 Task: Search one way flight ticket for 5 adults, 1 child, 2 infants in seat and 1 infant on lap in business from Bemidji: Bemidji Regional Airport to Indianapolis: Indianapolis International Airport on 8-5-2023. Choice of flights is United. Number of bags: 1 carry on bag. Price is upto 50000. Outbound departure time preference is 10:00.
Action: Mouse moved to (334, 283)
Screenshot: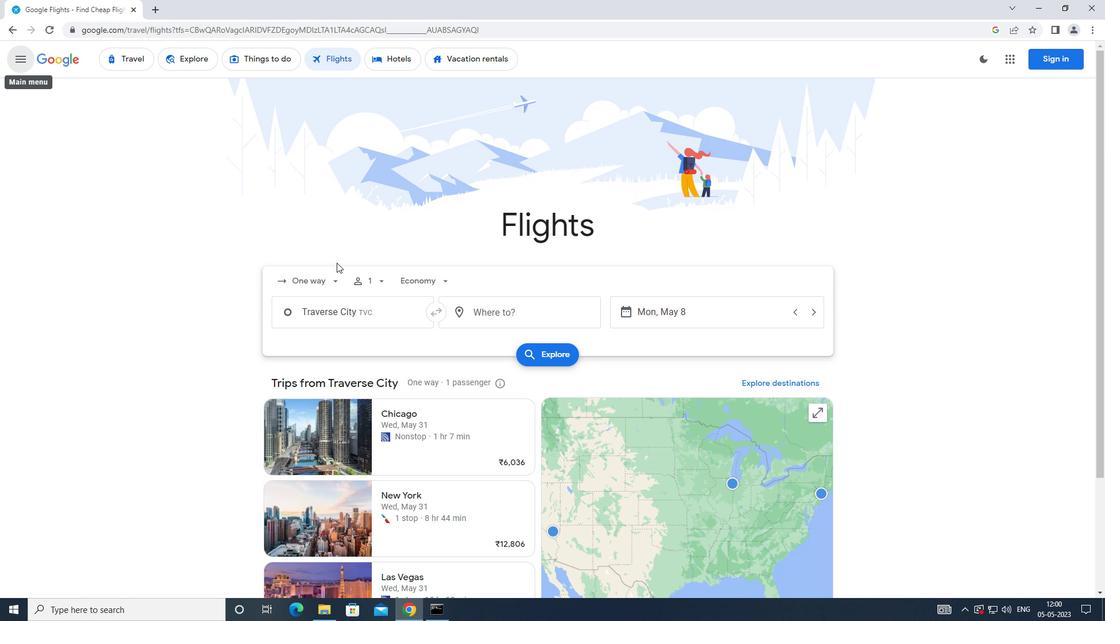 
Action: Mouse pressed left at (334, 283)
Screenshot: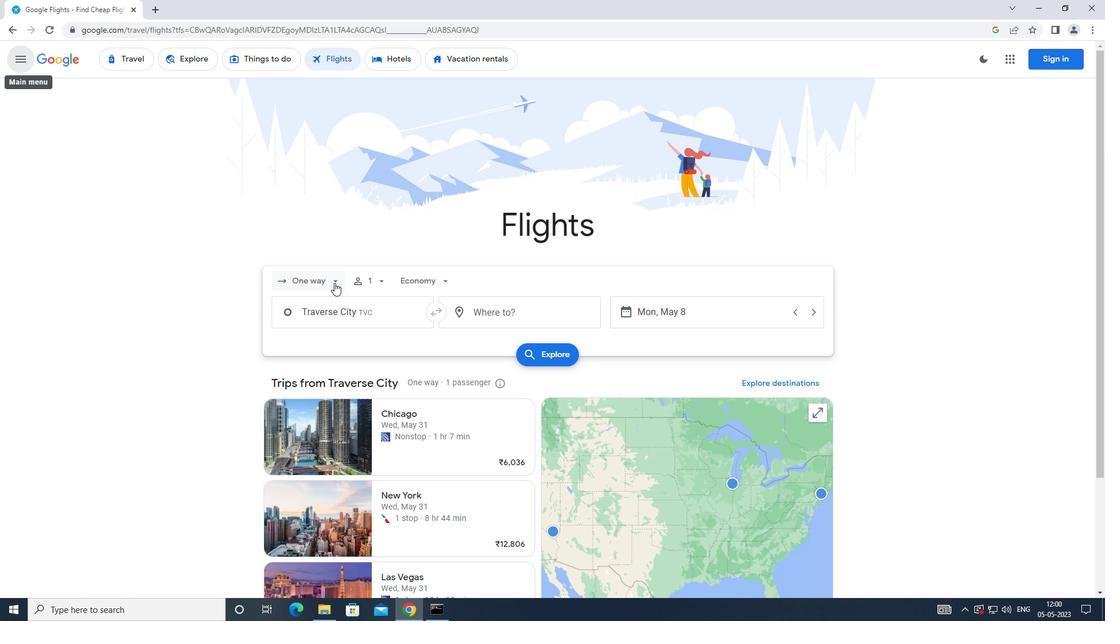 
Action: Mouse moved to (333, 334)
Screenshot: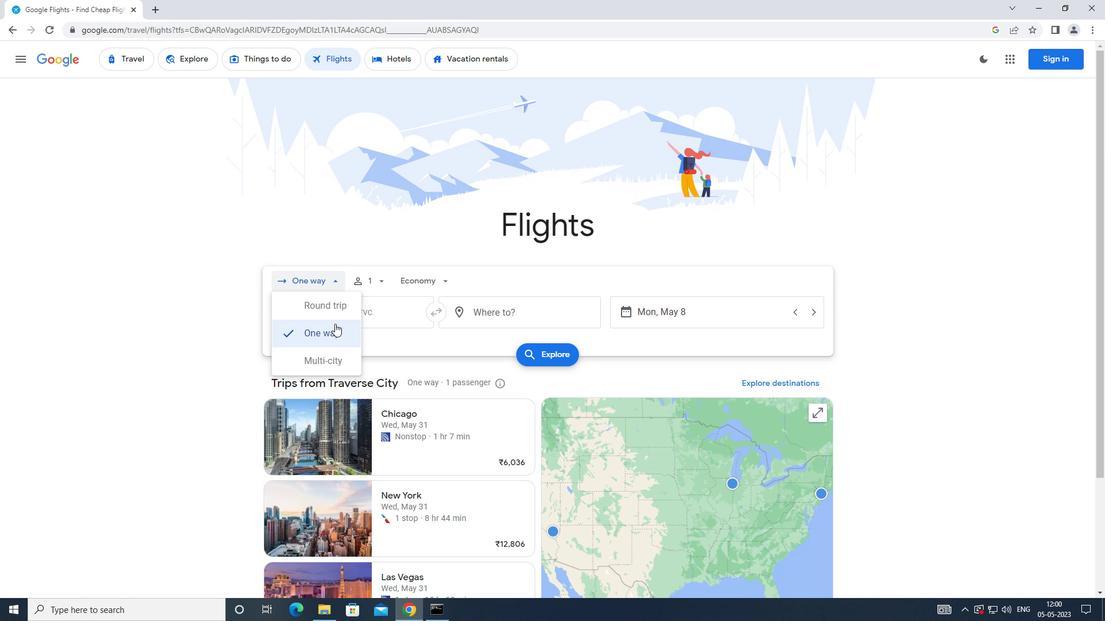 
Action: Mouse pressed left at (333, 334)
Screenshot: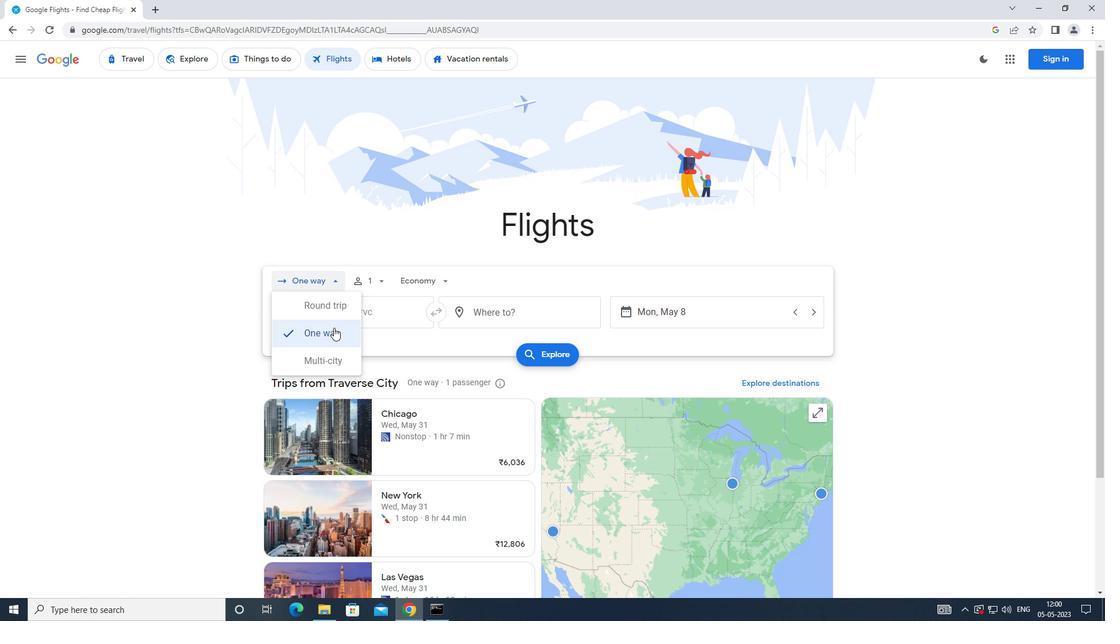 
Action: Mouse moved to (385, 282)
Screenshot: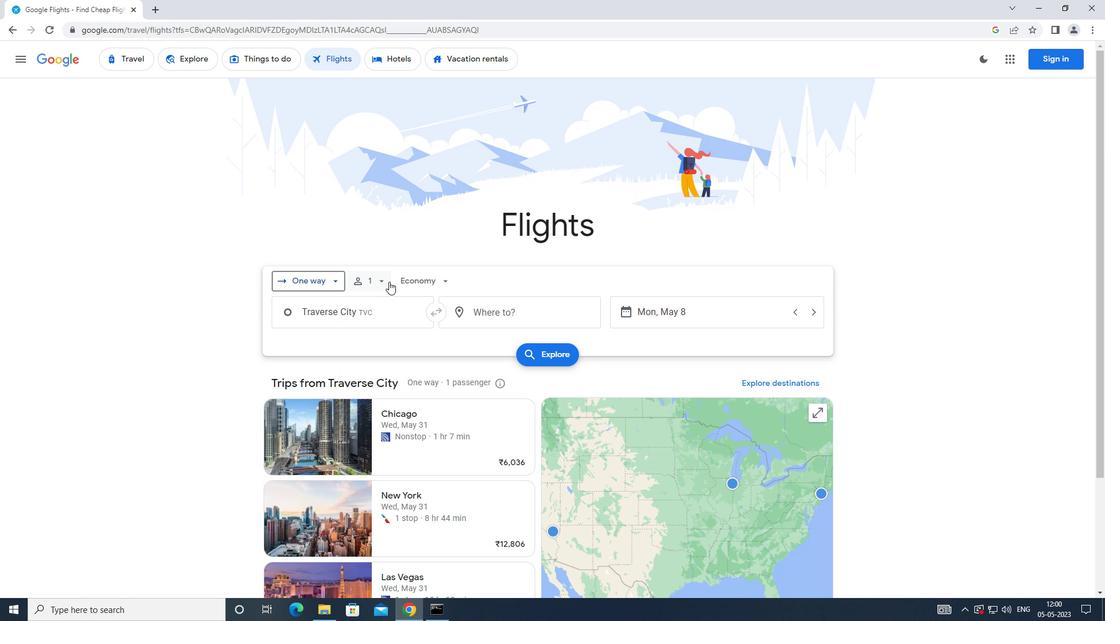 
Action: Mouse pressed left at (385, 282)
Screenshot: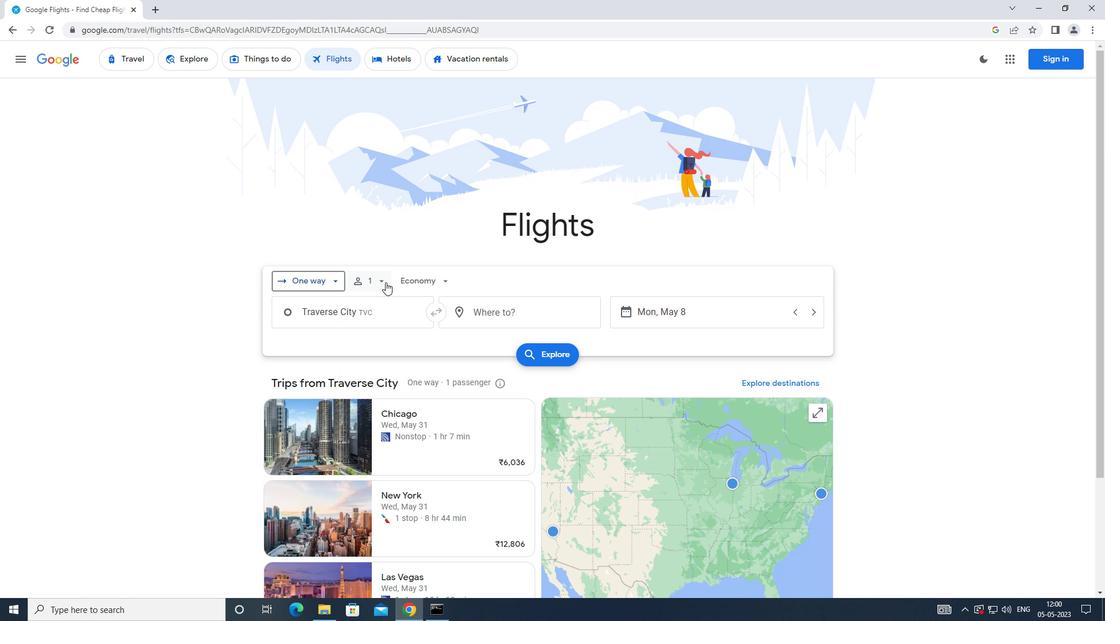 
Action: Mouse moved to (471, 308)
Screenshot: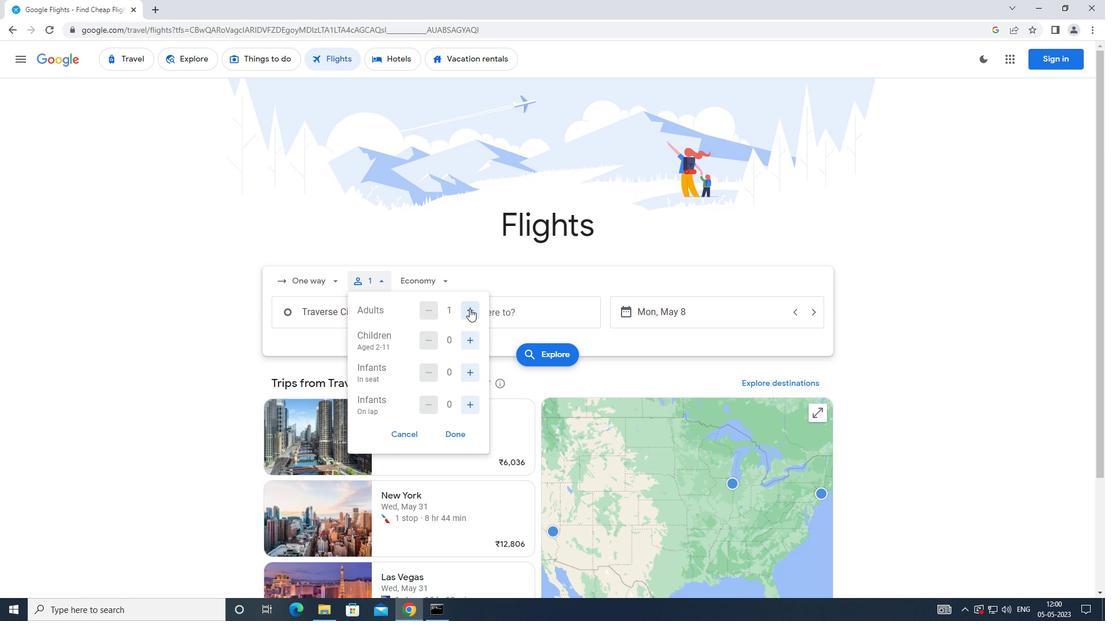 
Action: Mouse pressed left at (471, 308)
Screenshot: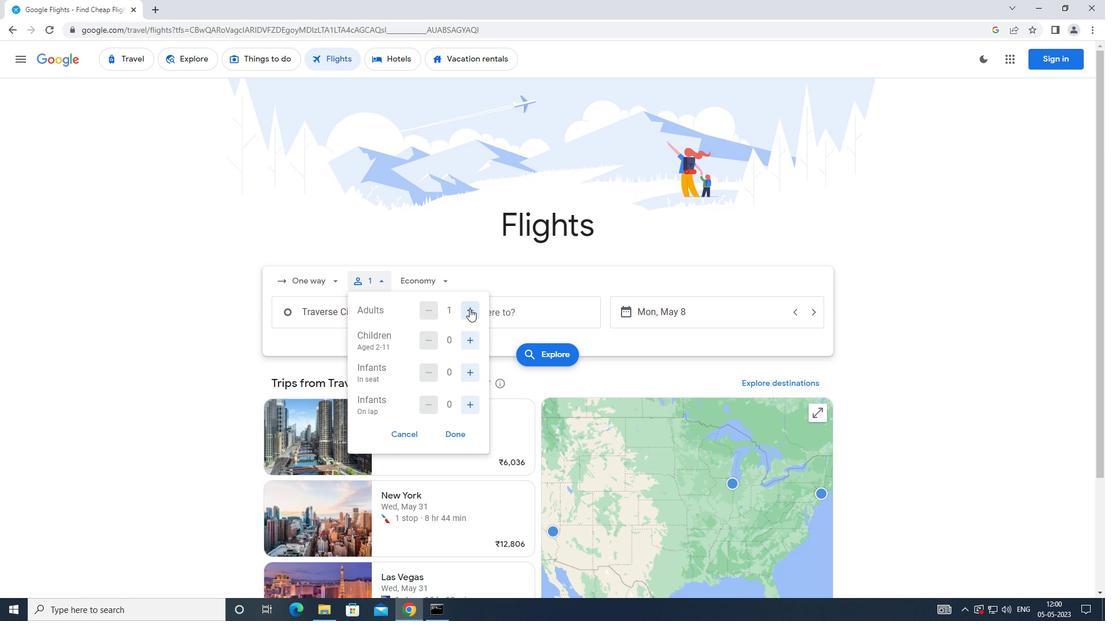 
Action: Mouse pressed left at (471, 308)
Screenshot: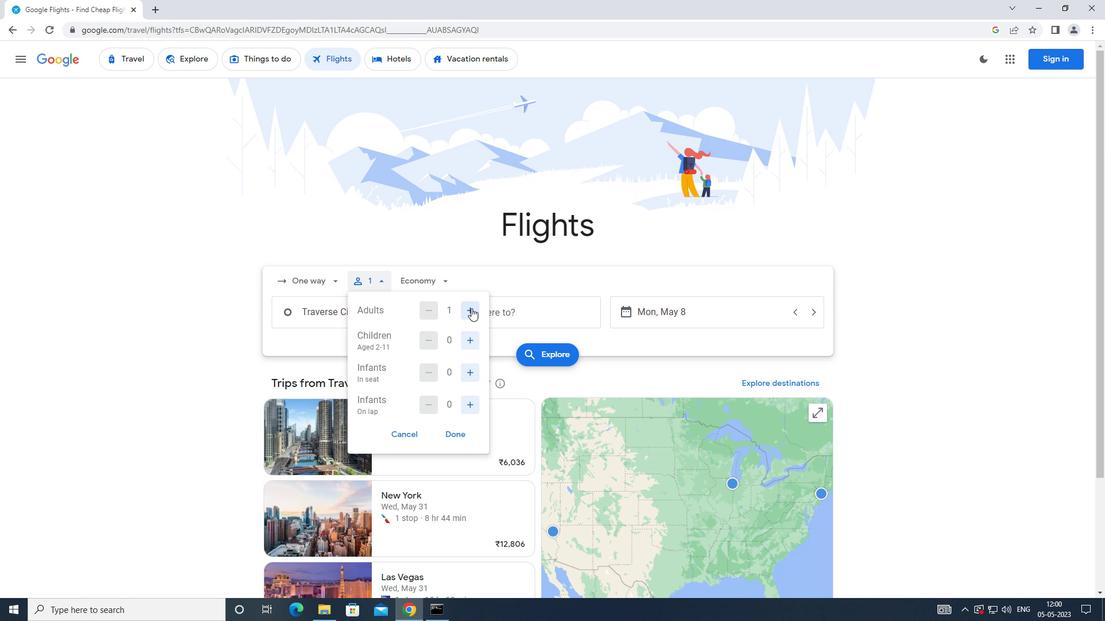 
Action: Mouse pressed left at (471, 308)
Screenshot: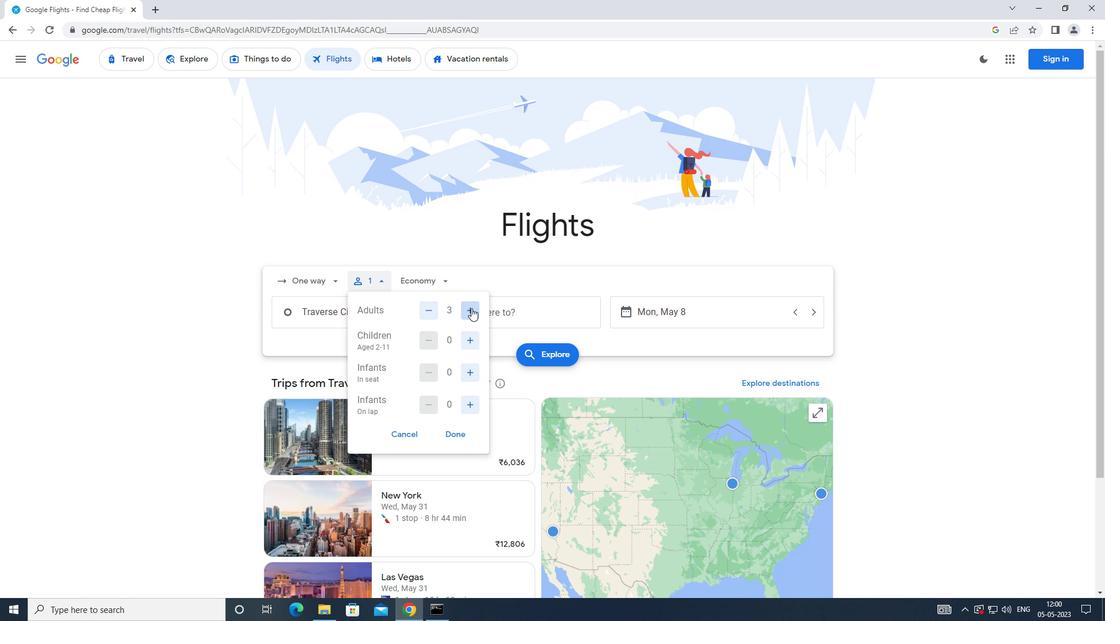 
Action: Mouse pressed left at (471, 308)
Screenshot: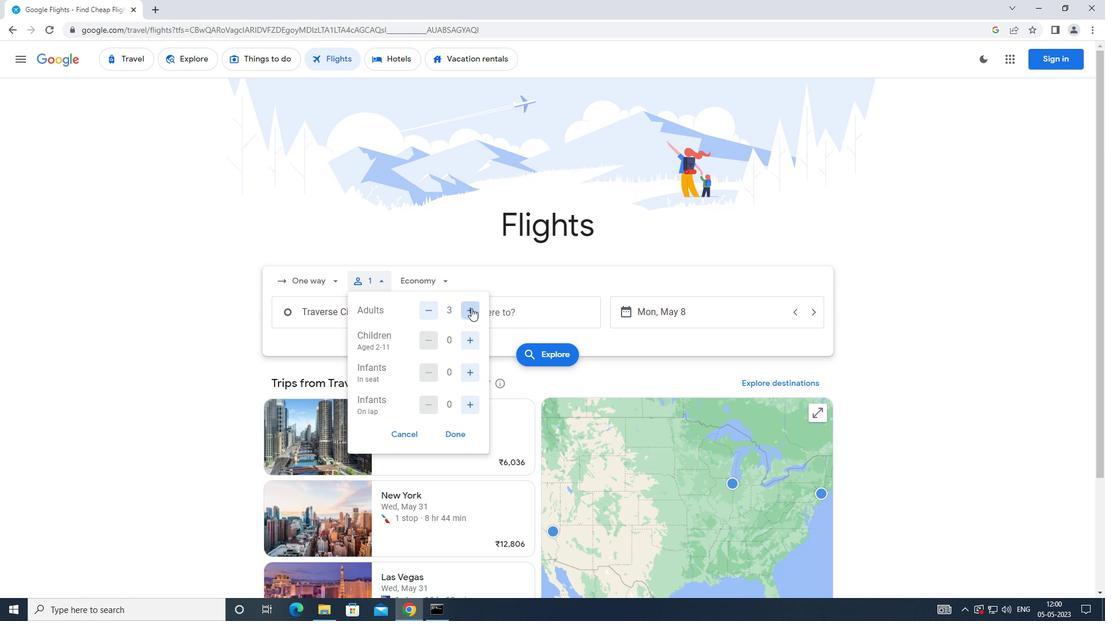 
Action: Mouse moved to (471, 341)
Screenshot: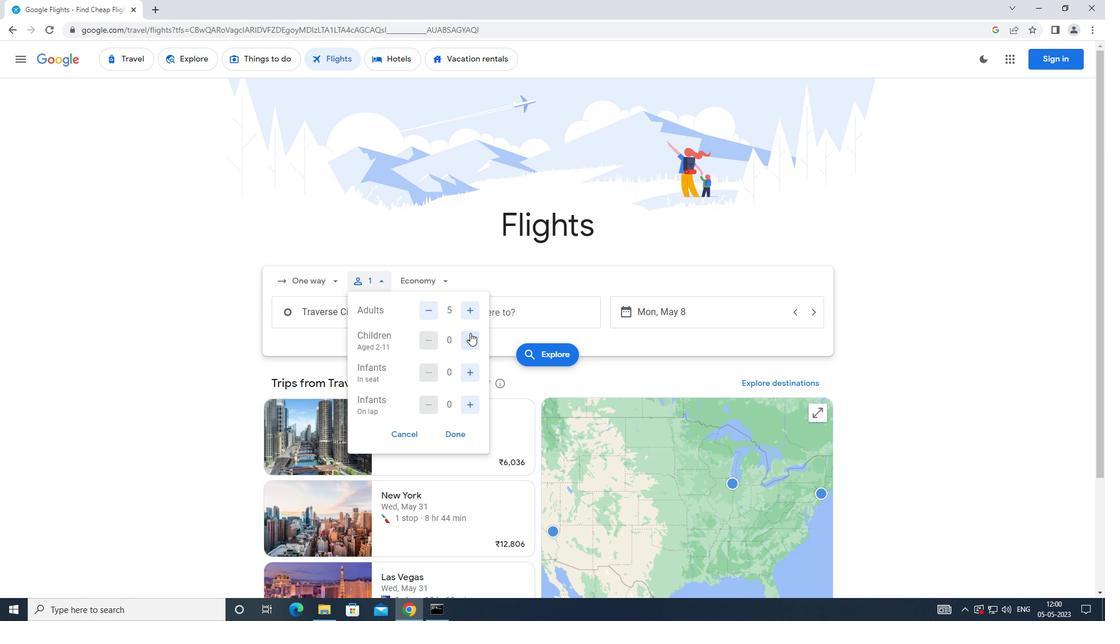 
Action: Mouse pressed left at (471, 341)
Screenshot: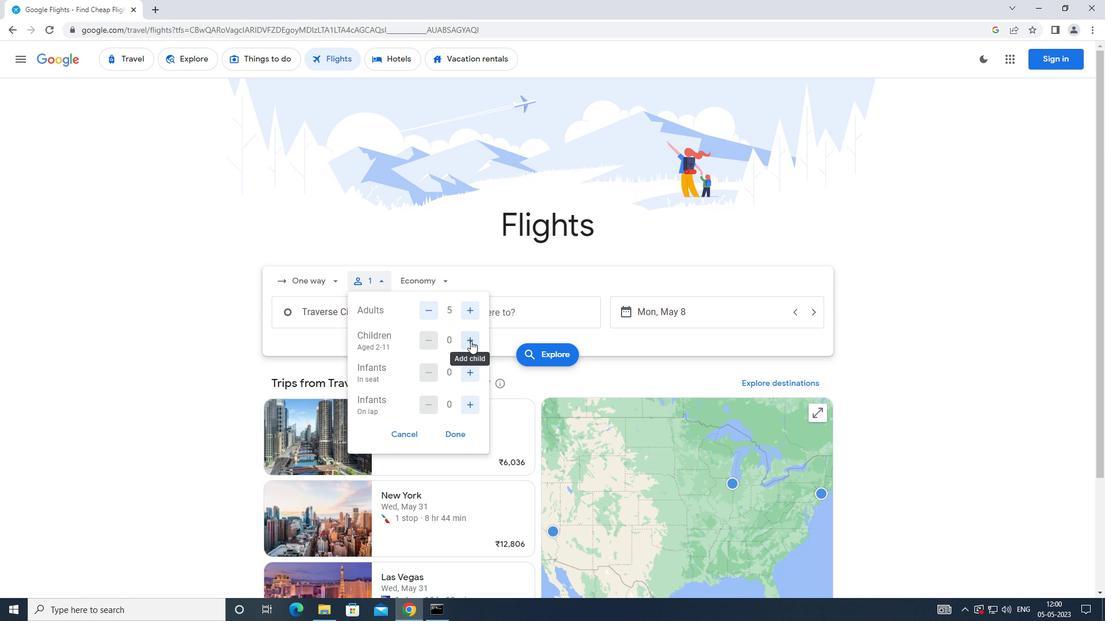 
Action: Mouse moved to (476, 369)
Screenshot: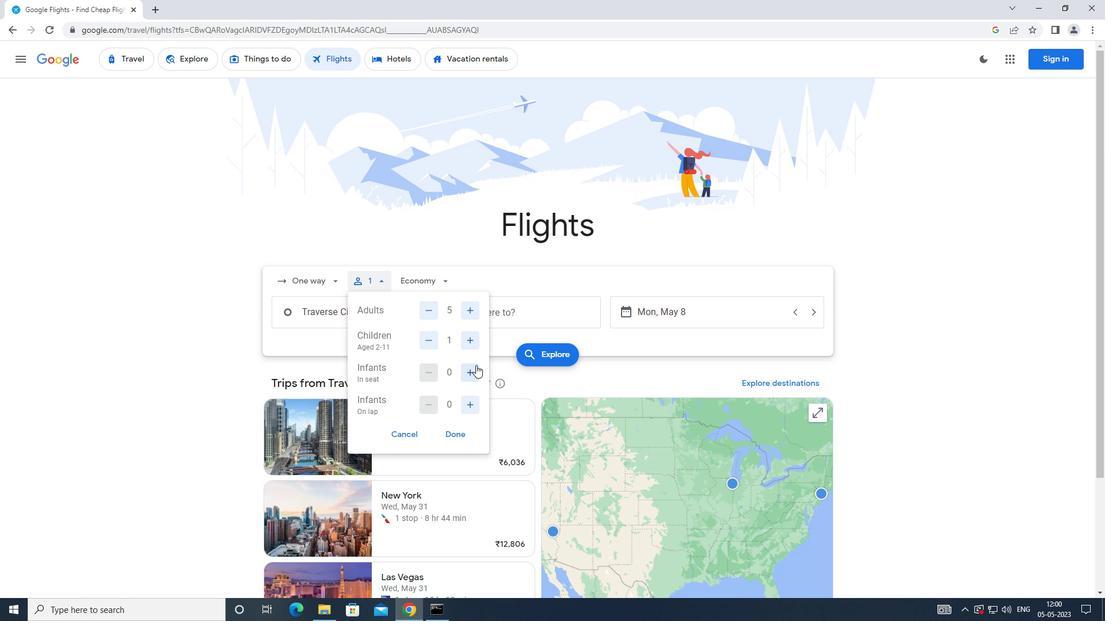 
Action: Mouse pressed left at (476, 369)
Screenshot: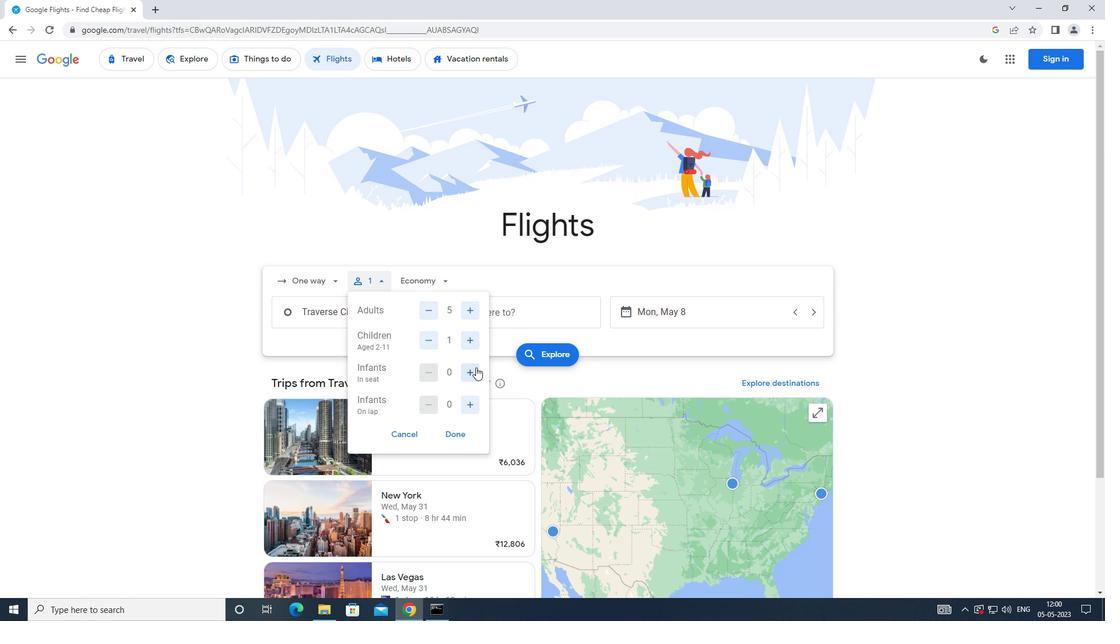 
Action: Mouse pressed left at (476, 369)
Screenshot: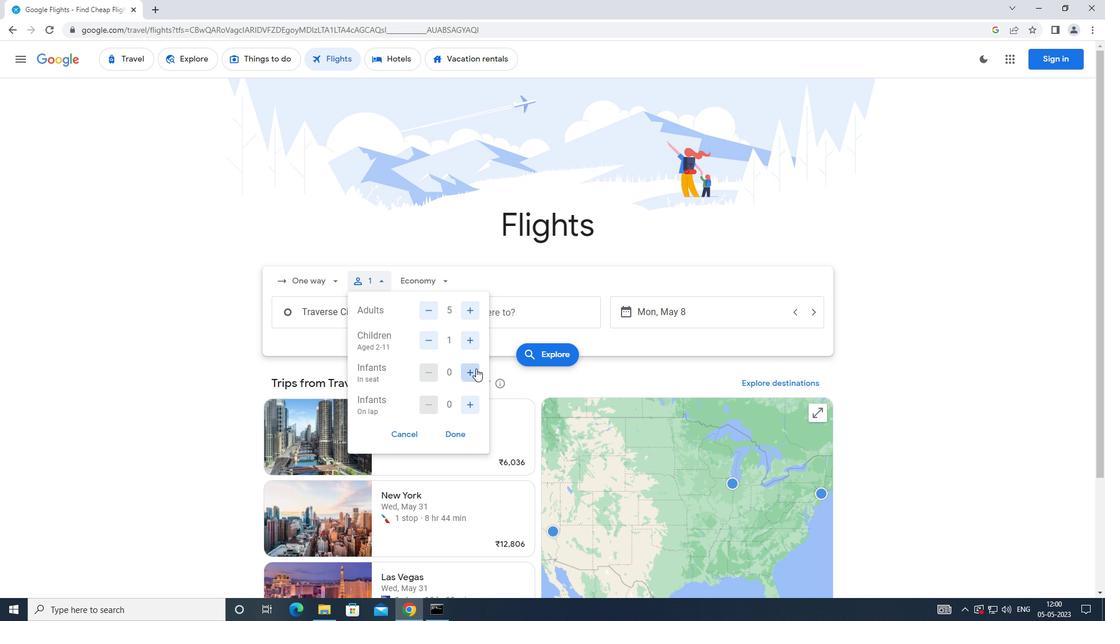 
Action: Mouse moved to (468, 406)
Screenshot: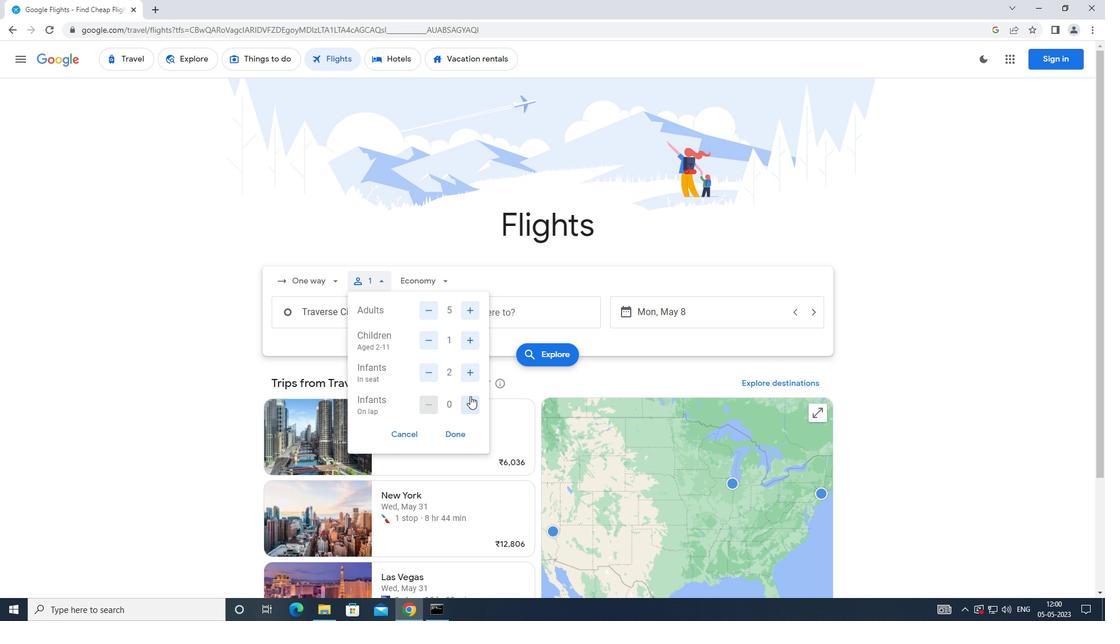 
Action: Mouse pressed left at (468, 406)
Screenshot: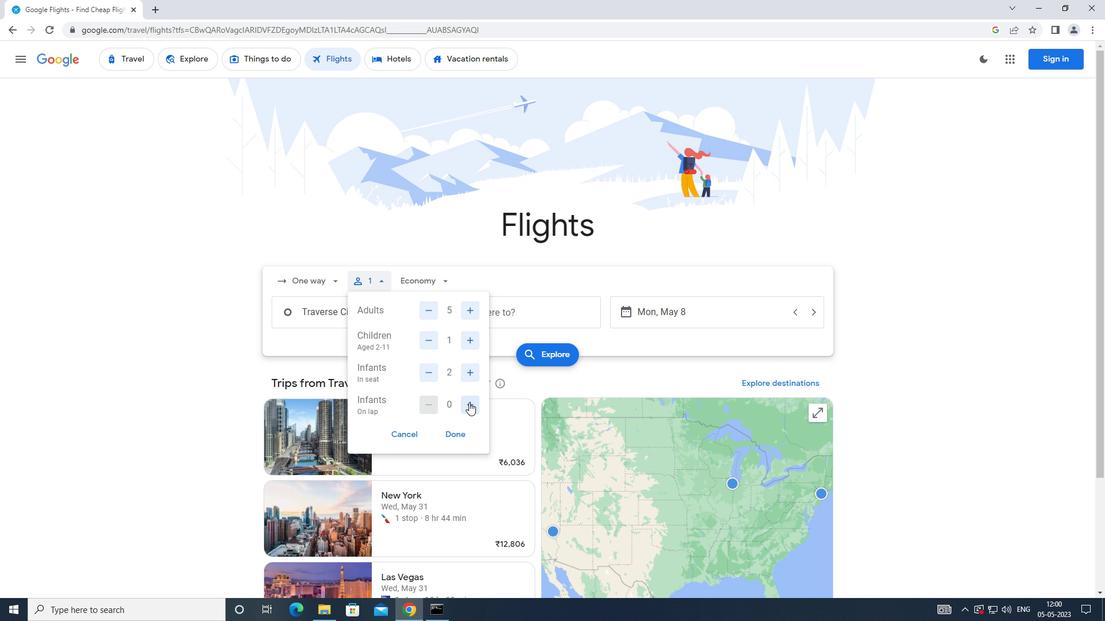 
Action: Mouse moved to (465, 432)
Screenshot: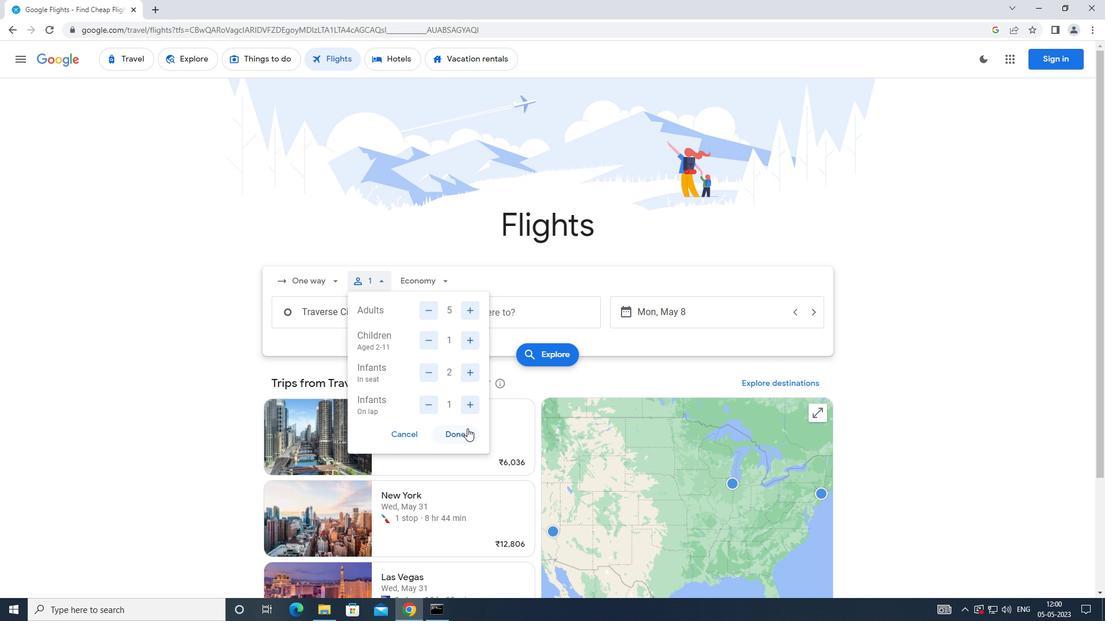 
Action: Mouse pressed left at (465, 432)
Screenshot: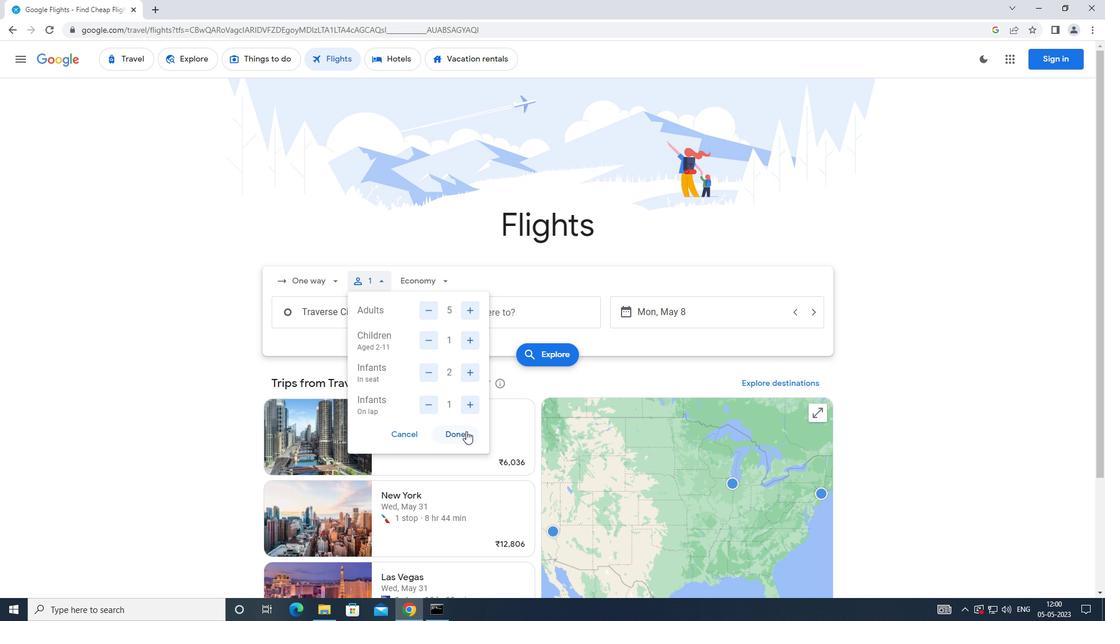 
Action: Mouse moved to (438, 281)
Screenshot: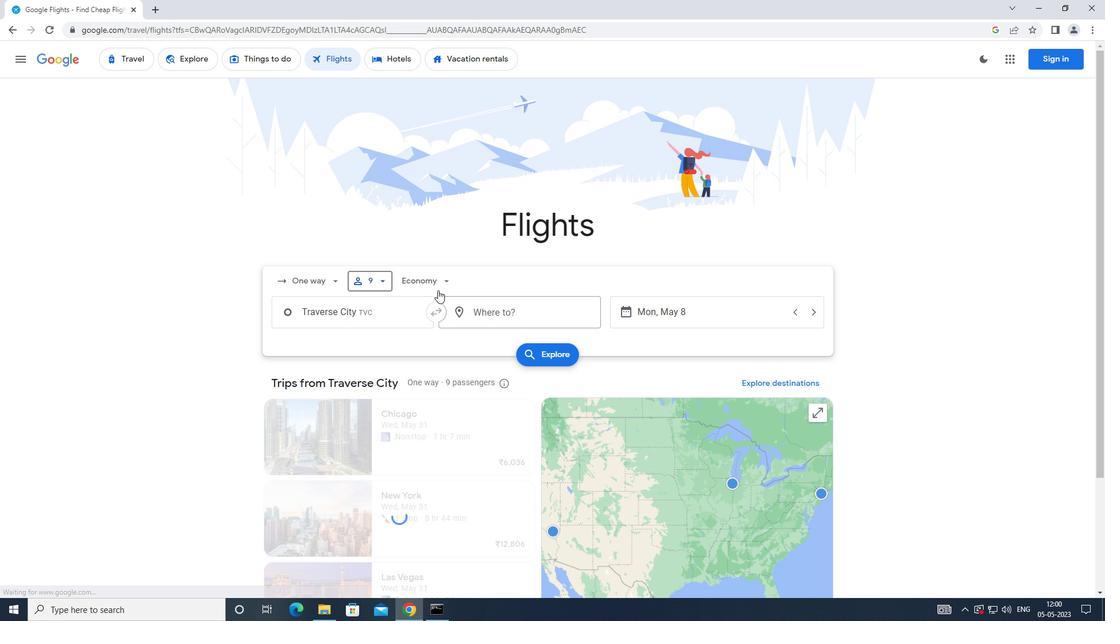
Action: Mouse pressed left at (438, 281)
Screenshot: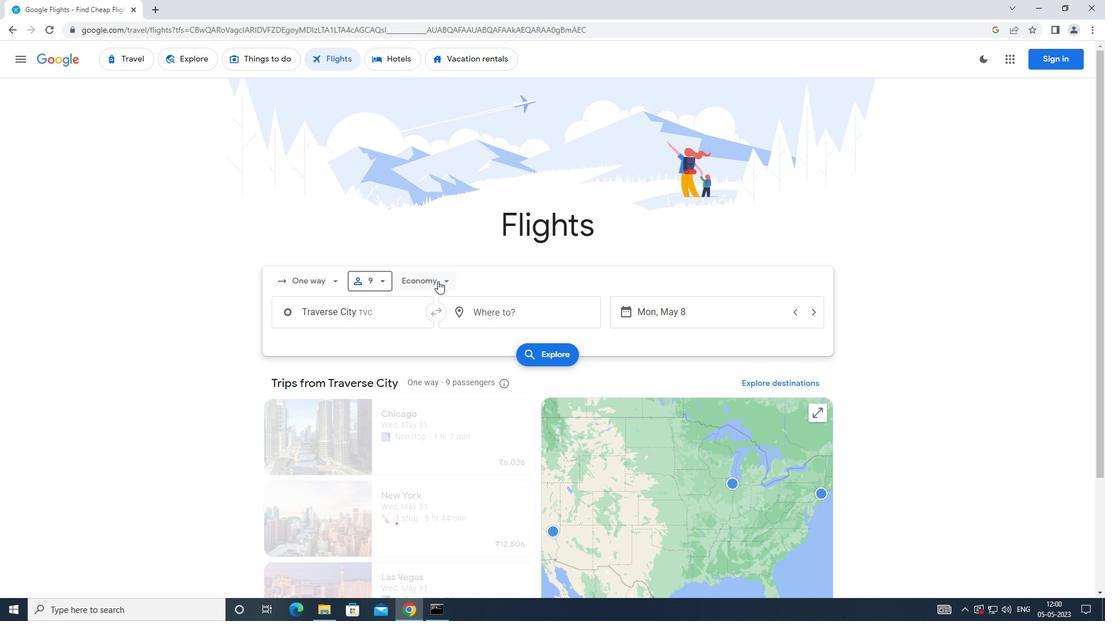 
Action: Mouse moved to (437, 358)
Screenshot: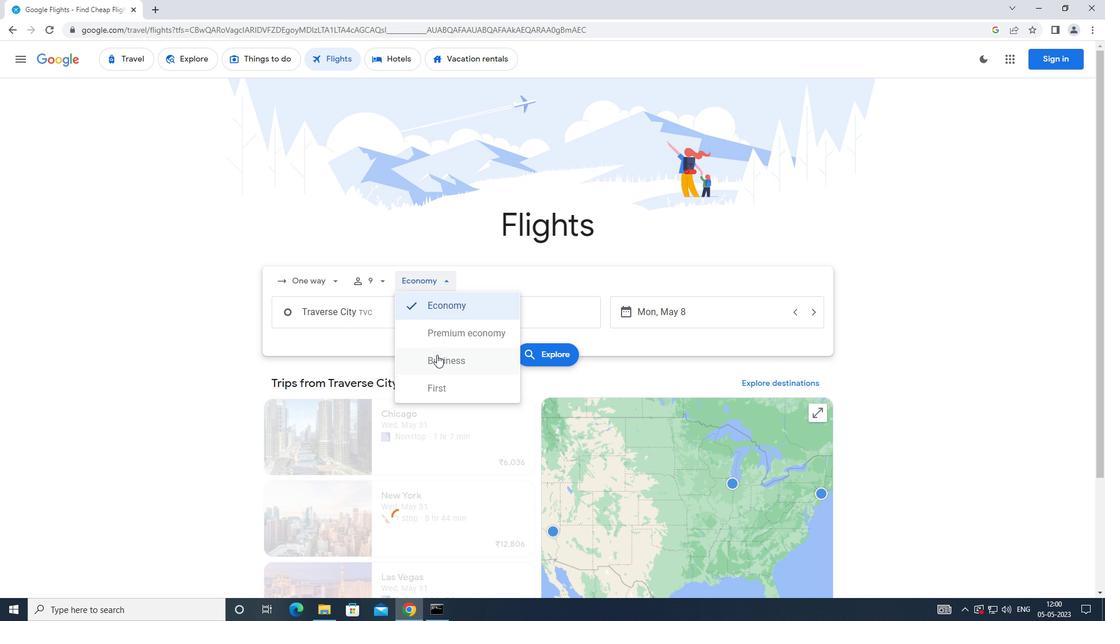 
Action: Mouse pressed left at (437, 358)
Screenshot: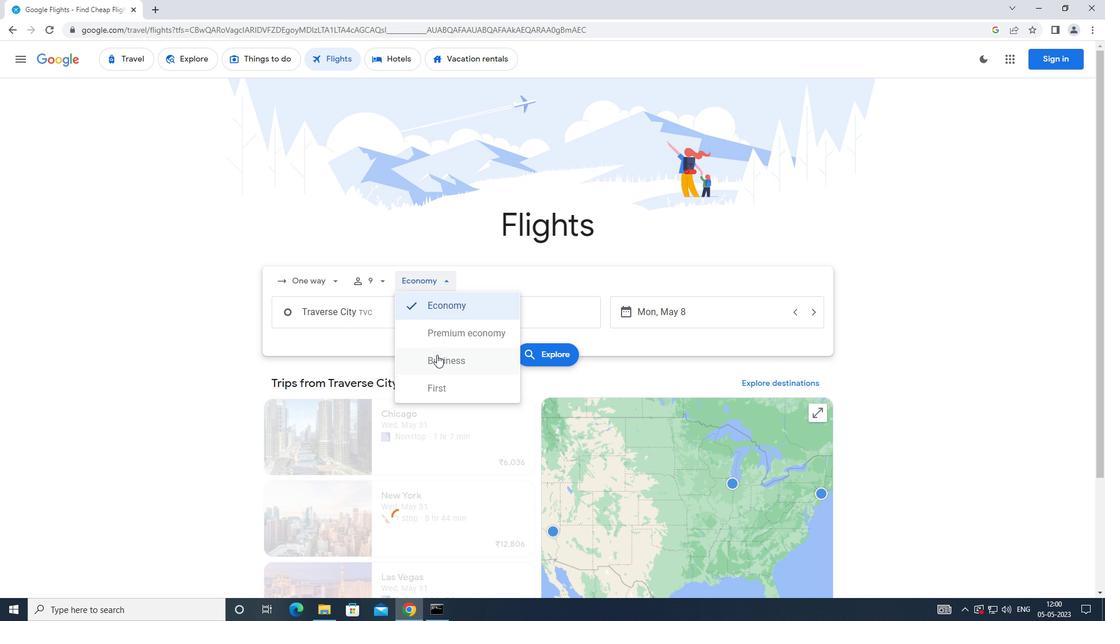 
Action: Mouse moved to (397, 313)
Screenshot: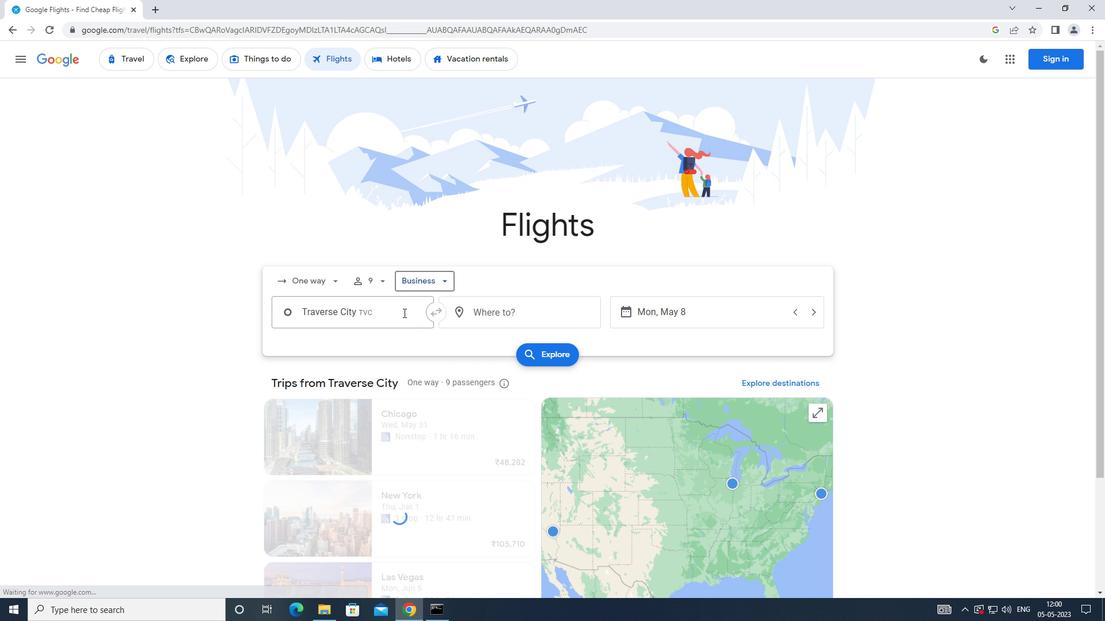 
Action: Mouse pressed left at (397, 313)
Screenshot: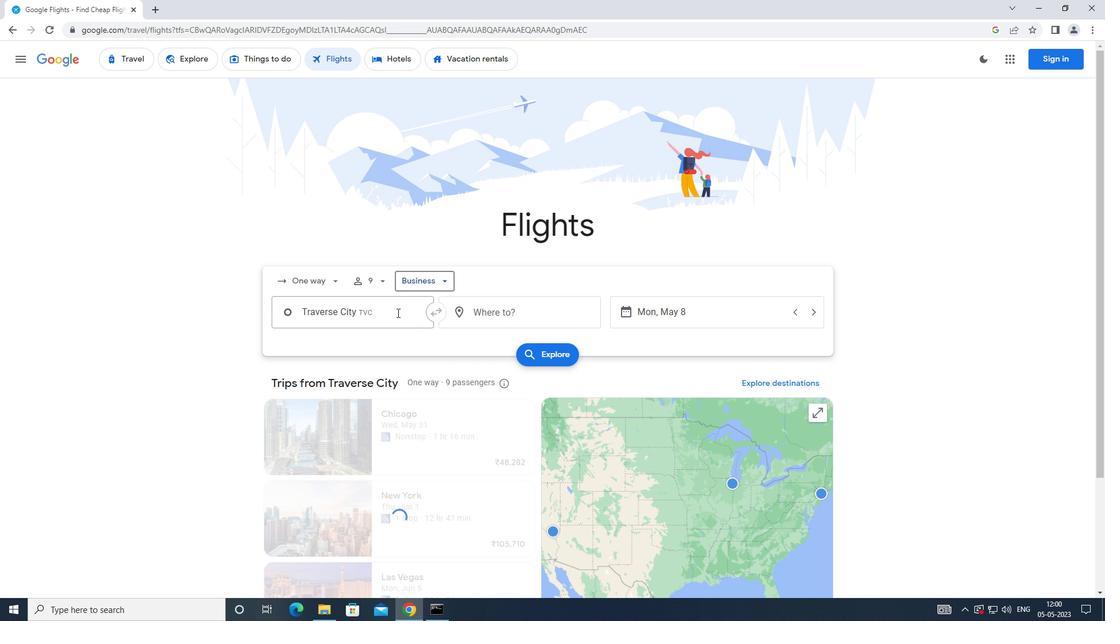 
Action: Mouse moved to (396, 313)
Screenshot: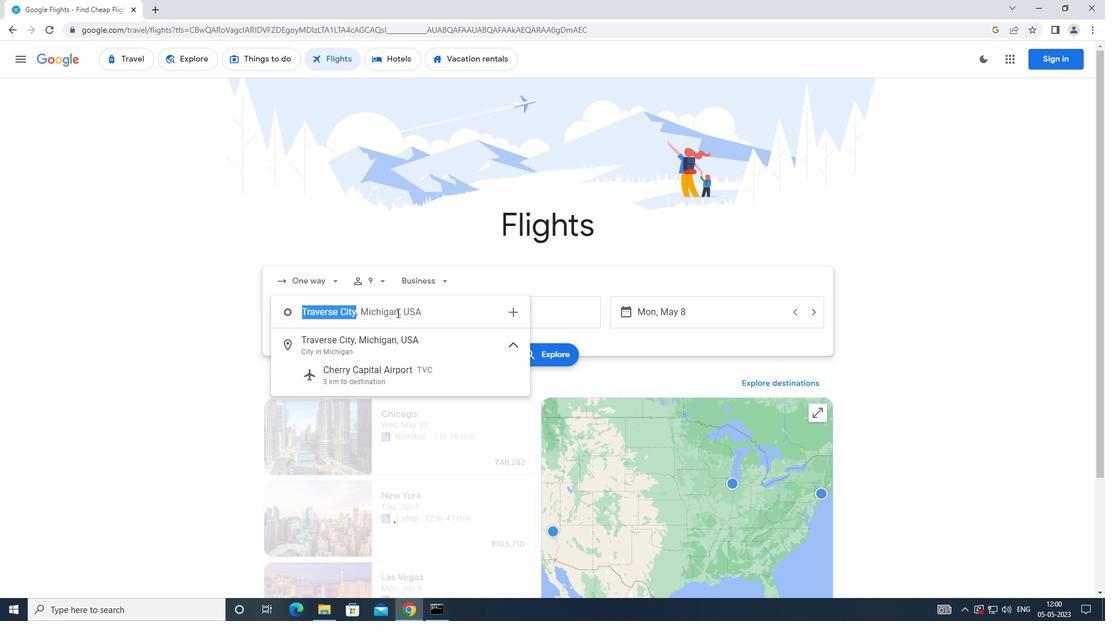 
Action: Key pressed <Key.caps_lock>b<Key.caps_lock>emidji
Screenshot: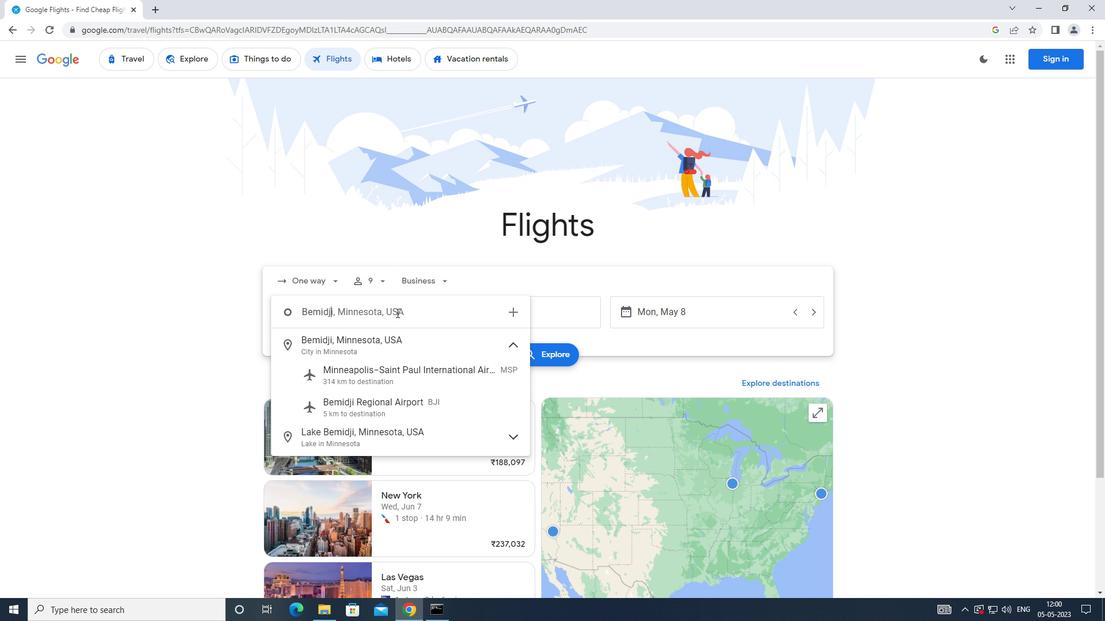 
Action: Mouse moved to (390, 407)
Screenshot: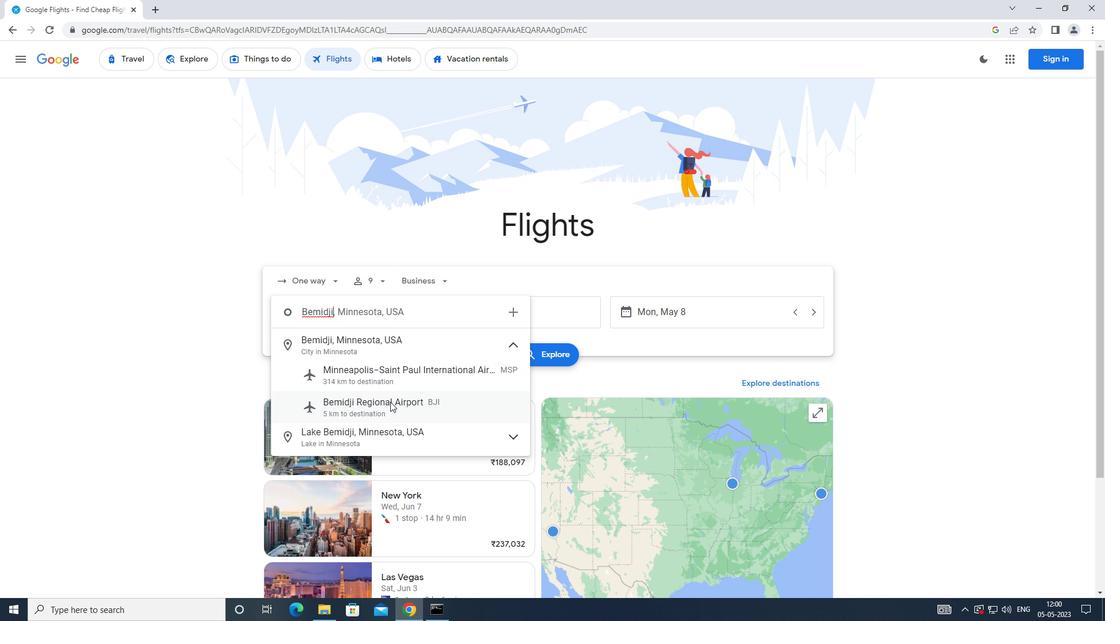 
Action: Mouse pressed left at (390, 407)
Screenshot: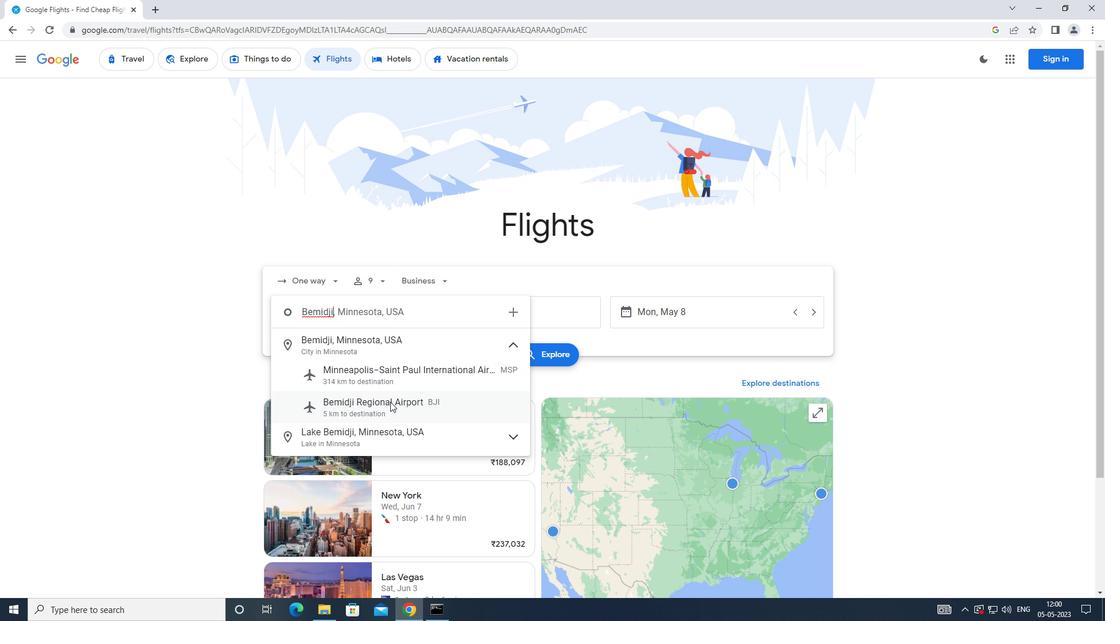 
Action: Mouse moved to (486, 317)
Screenshot: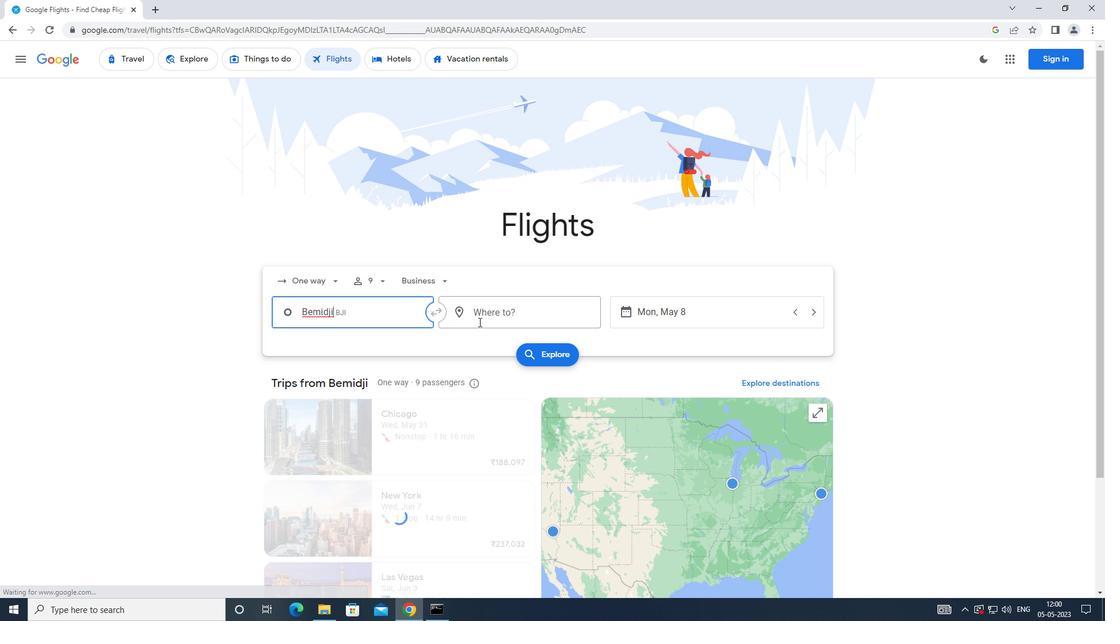 
Action: Mouse pressed left at (486, 317)
Screenshot: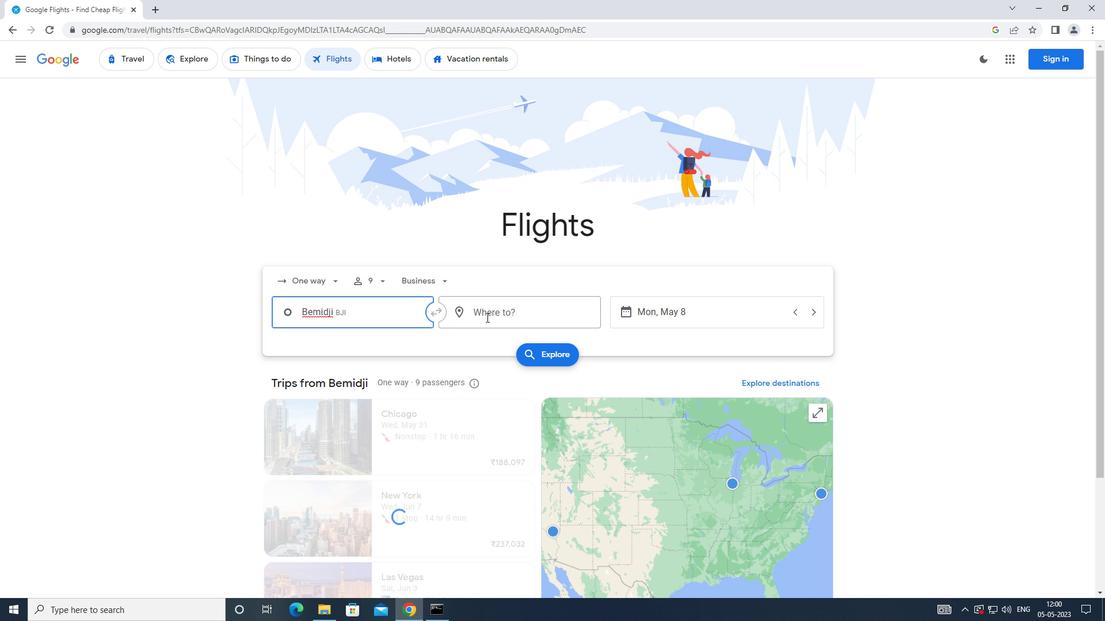 
Action: Mouse moved to (487, 317)
Screenshot: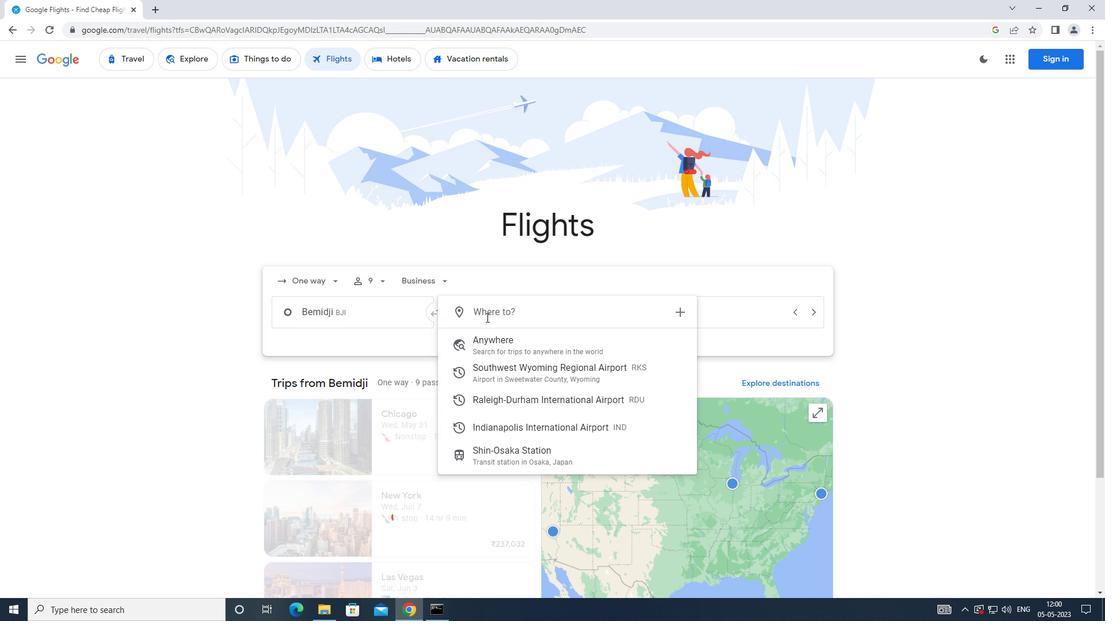 
Action: Key pressed <Key.caps_lock>indianapolis
Screenshot: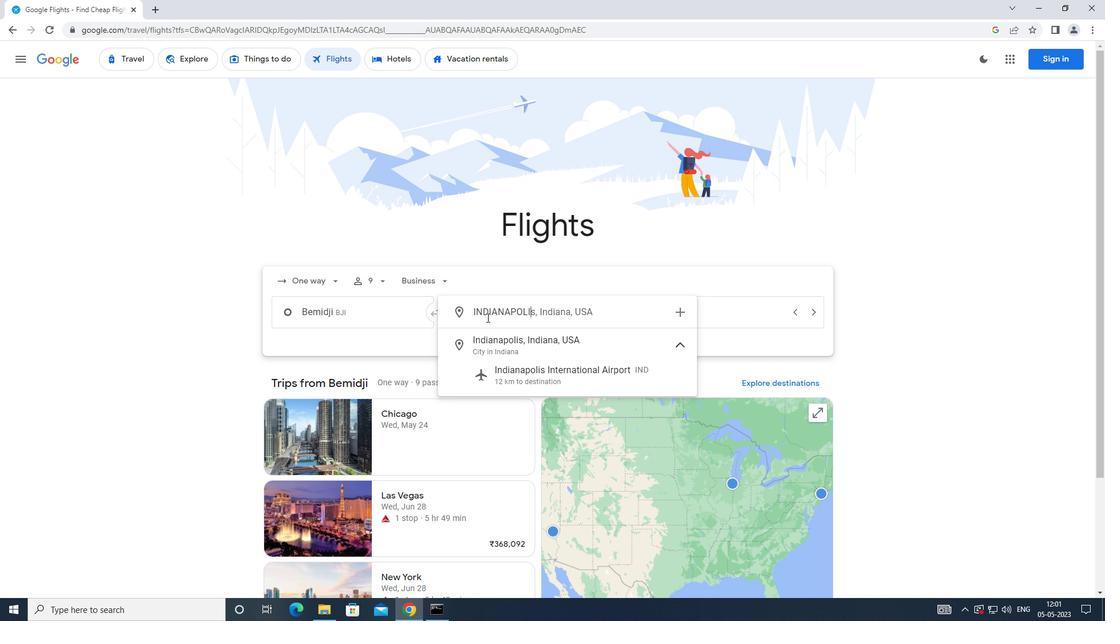 
Action: Mouse moved to (520, 371)
Screenshot: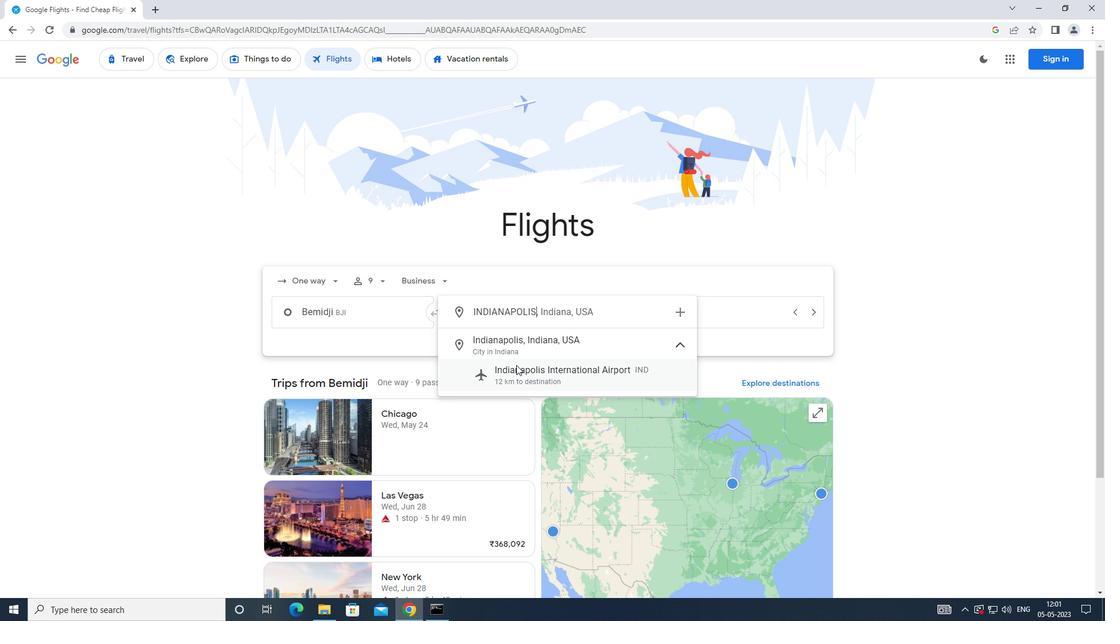 
Action: Mouse pressed left at (520, 371)
Screenshot: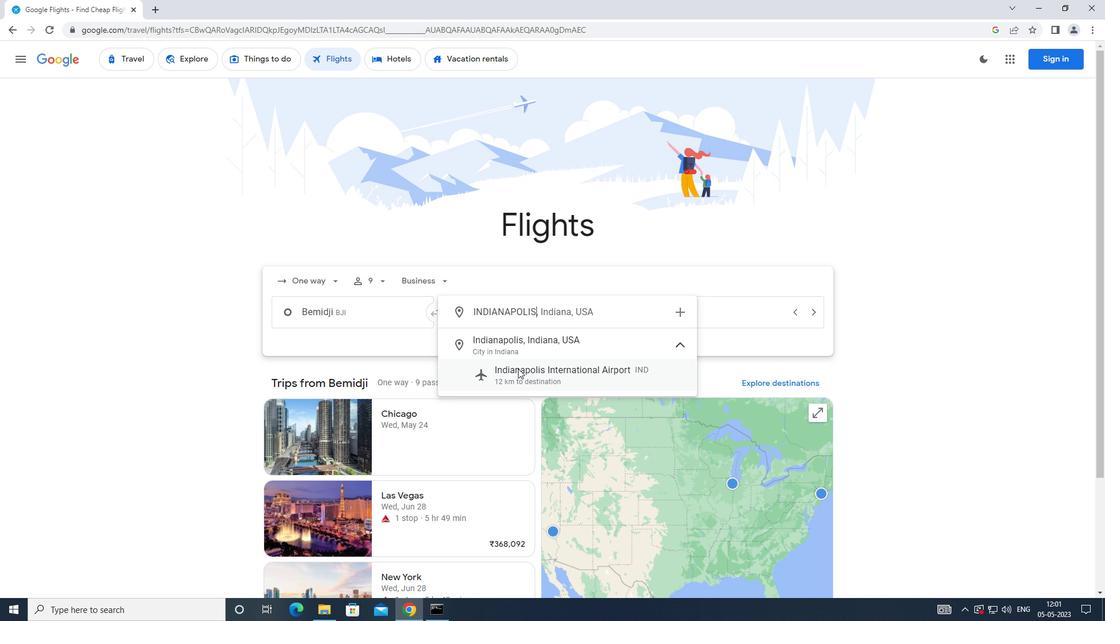 
Action: Mouse moved to (679, 310)
Screenshot: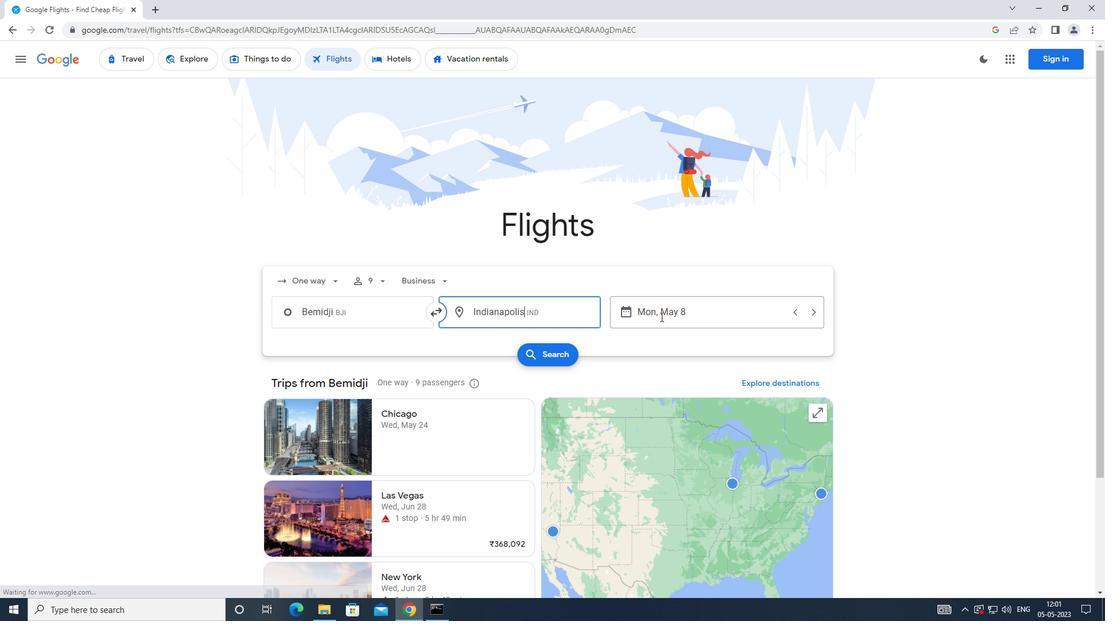 
Action: Mouse pressed left at (679, 310)
Screenshot: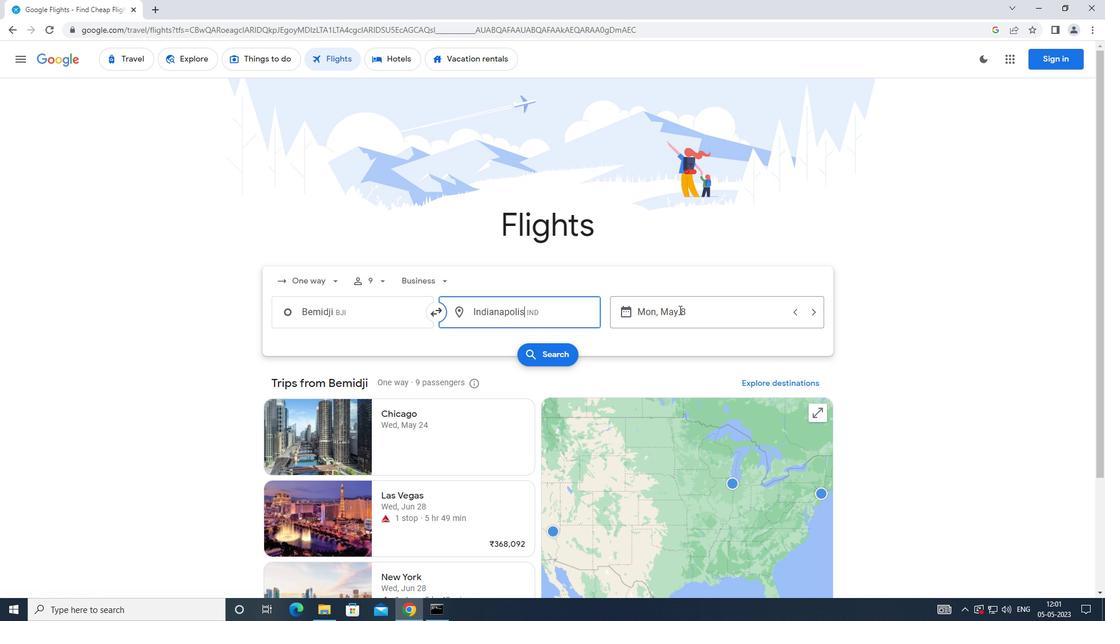 
Action: Mouse moved to (448, 422)
Screenshot: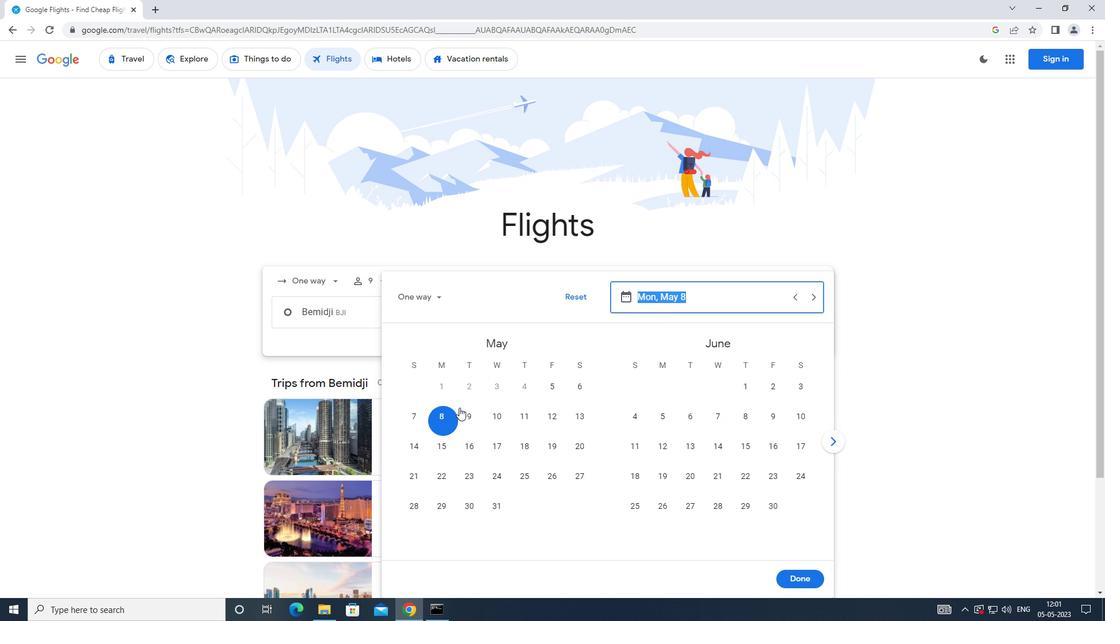 
Action: Mouse pressed left at (448, 422)
Screenshot: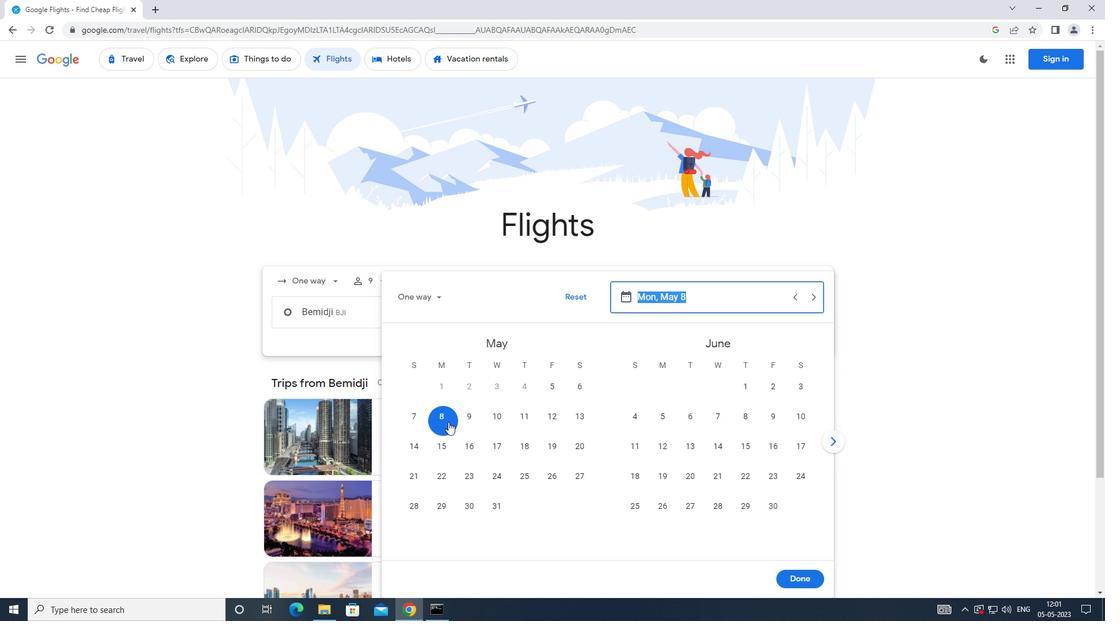 
Action: Mouse moved to (800, 582)
Screenshot: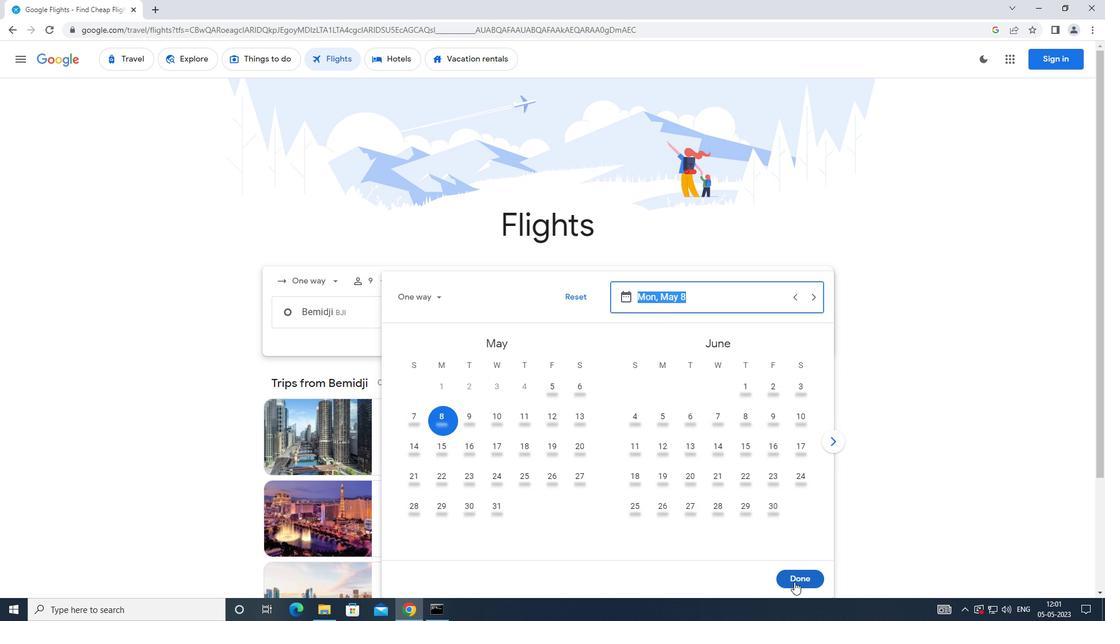 
Action: Mouse pressed left at (800, 582)
Screenshot: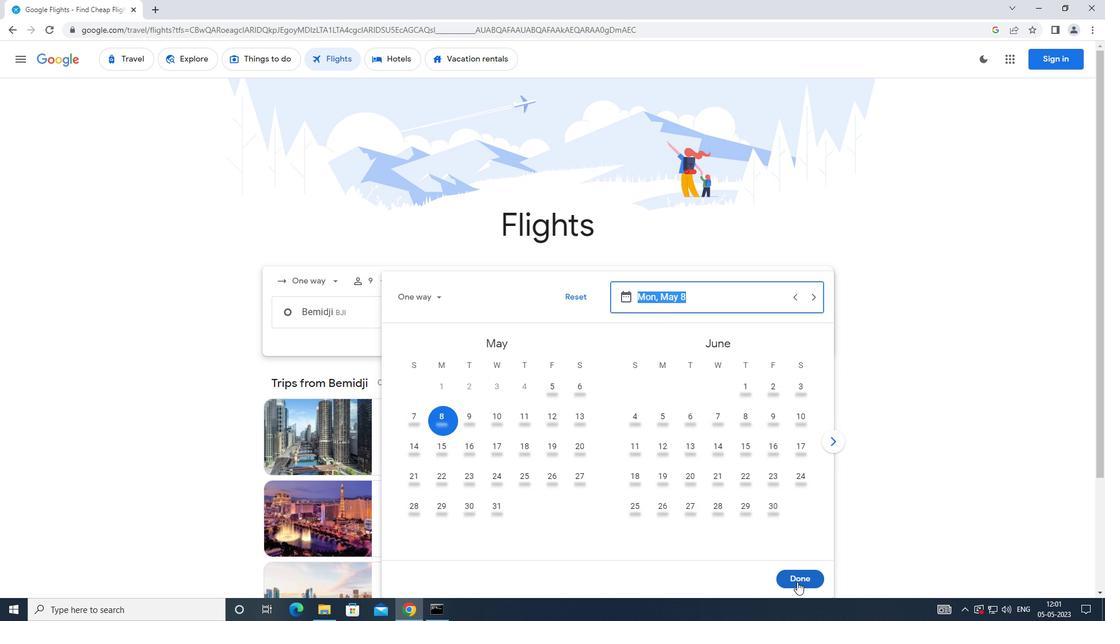 
Action: Mouse moved to (551, 358)
Screenshot: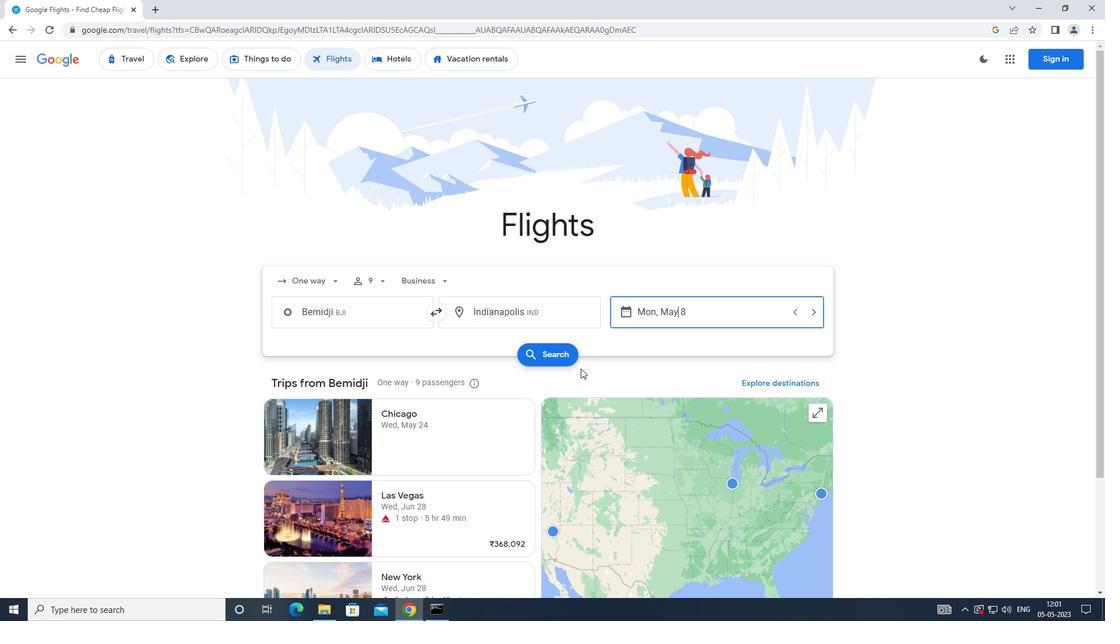 
Action: Mouse pressed left at (551, 358)
Screenshot: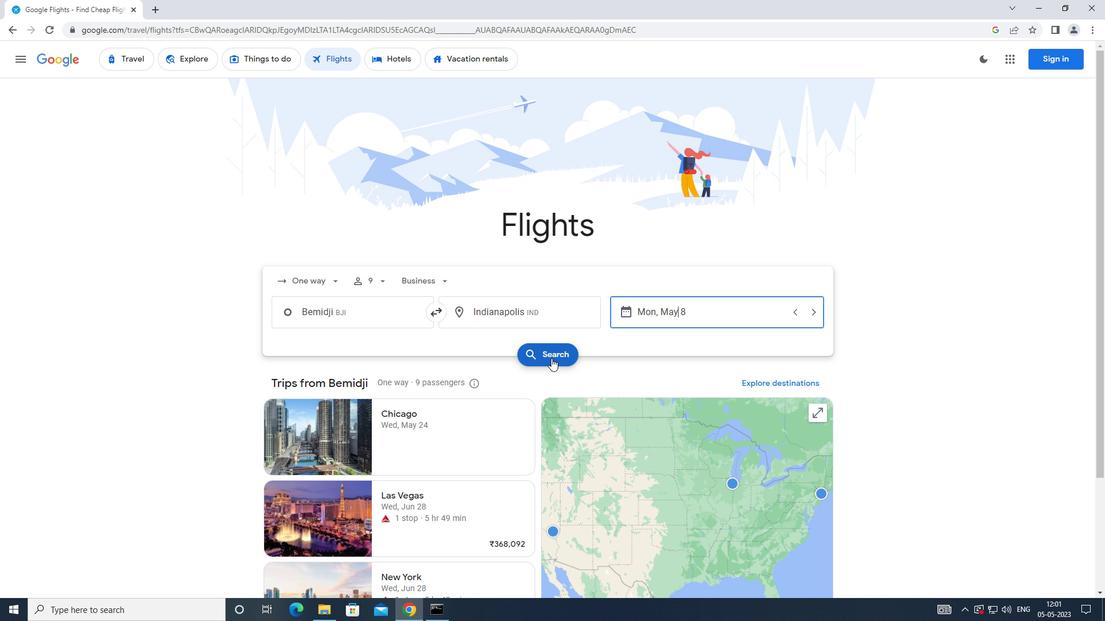 
Action: Mouse moved to (276, 167)
Screenshot: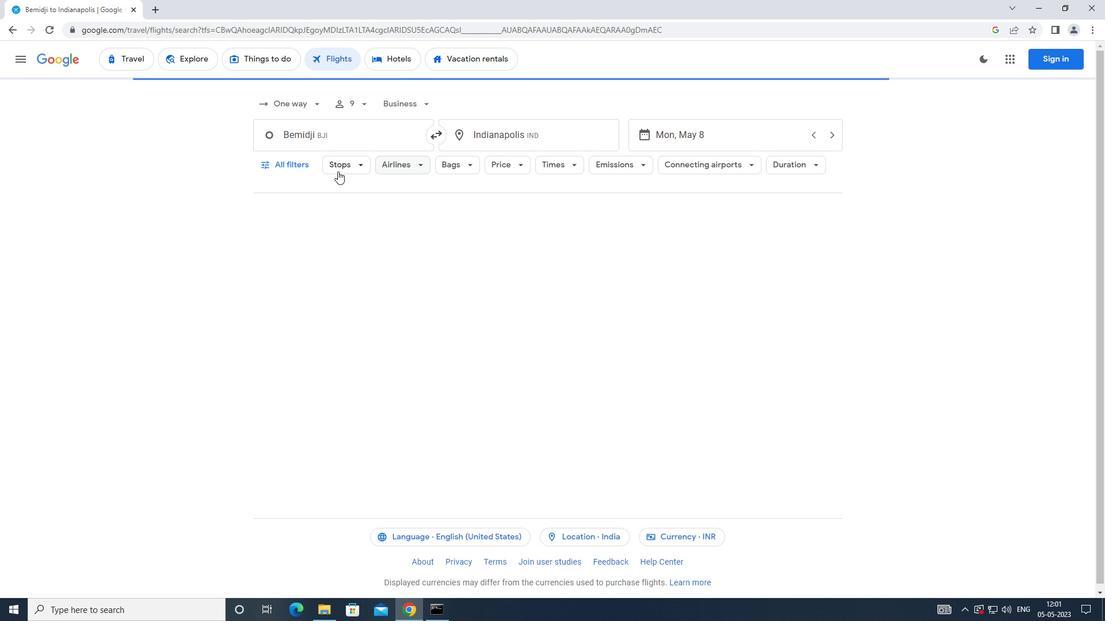 
Action: Mouse pressed left at (276, 167)
Screenshot: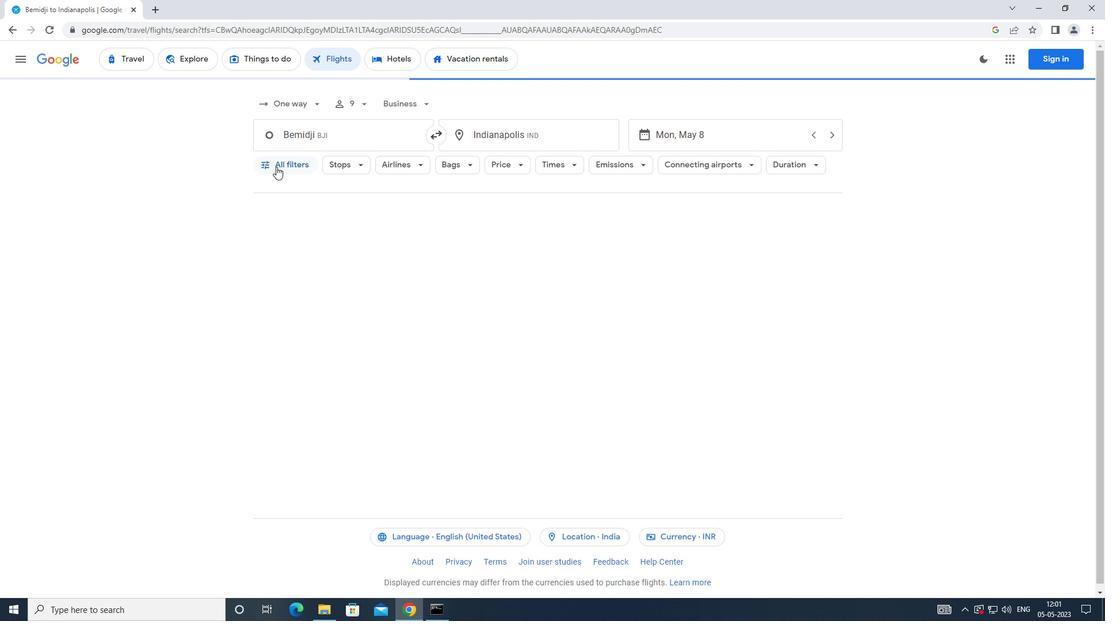 
Action: Mouse moved to (350, 305)
Screenshot: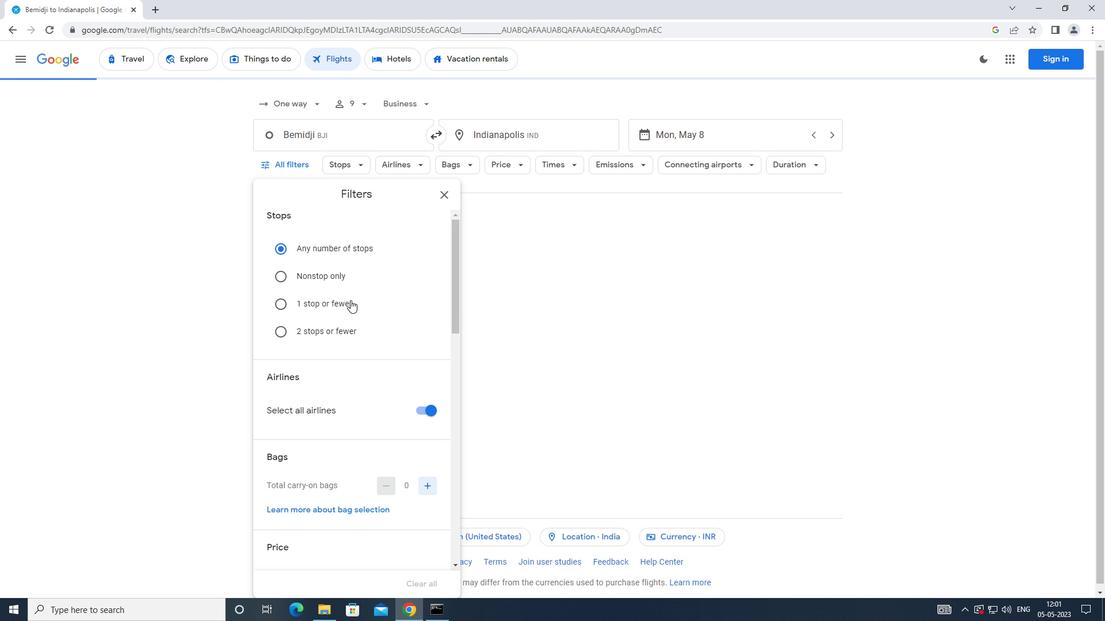 
Action: Mouse scrolled (350, 305) with delta (0, 0)
Screenshot: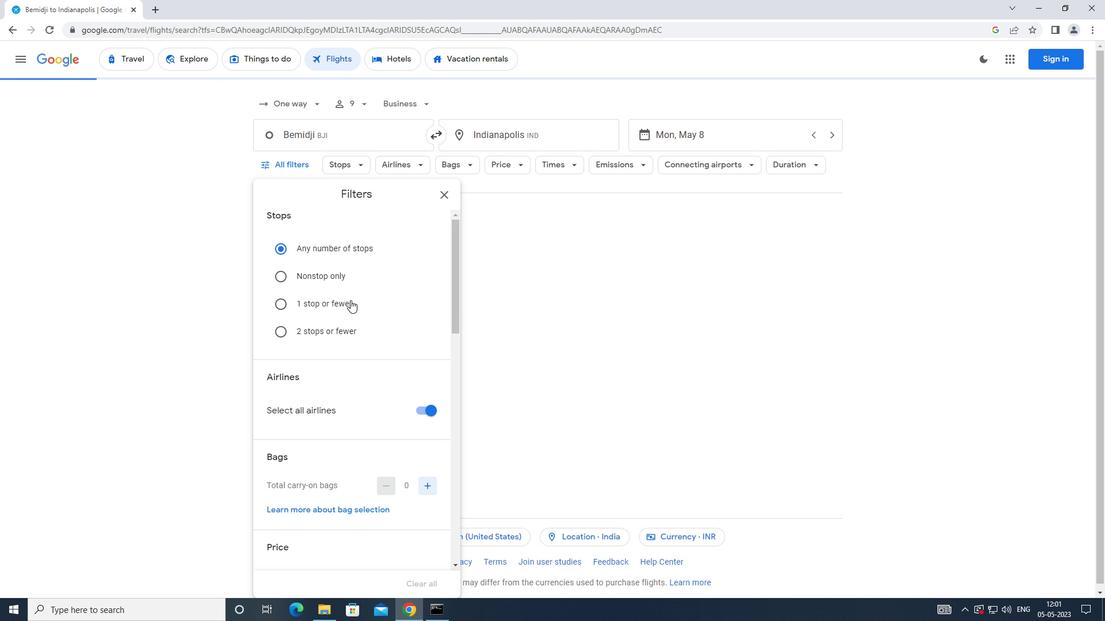
Action: Mouse moved to (350, 306)
Screenshot: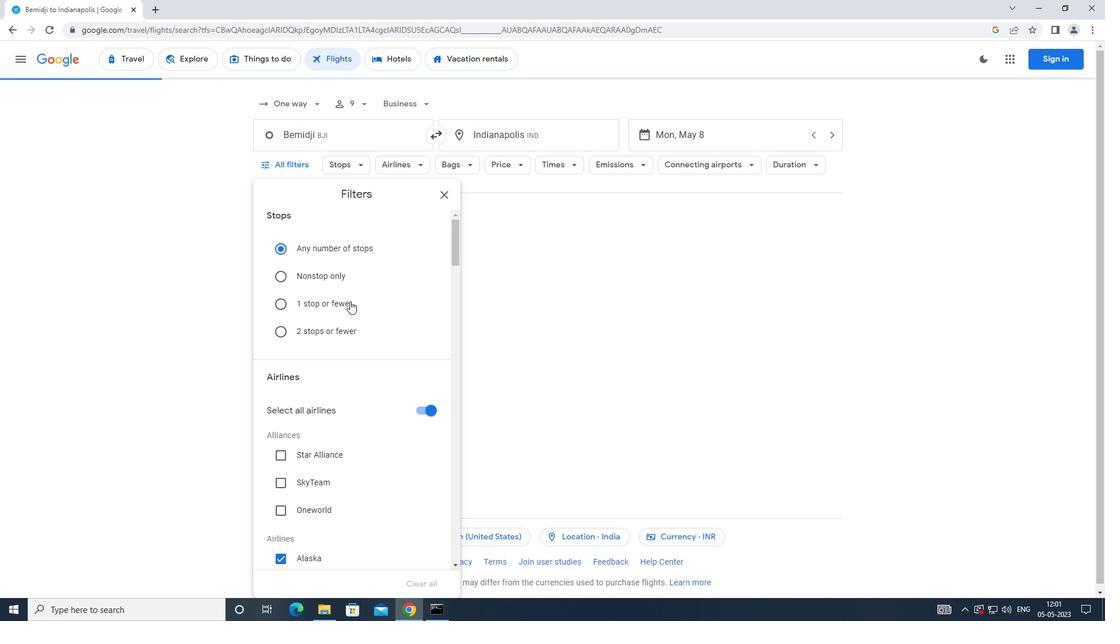 
Action: Mouse scrolled (350, 306) with delta (0, 0)
Screenshot: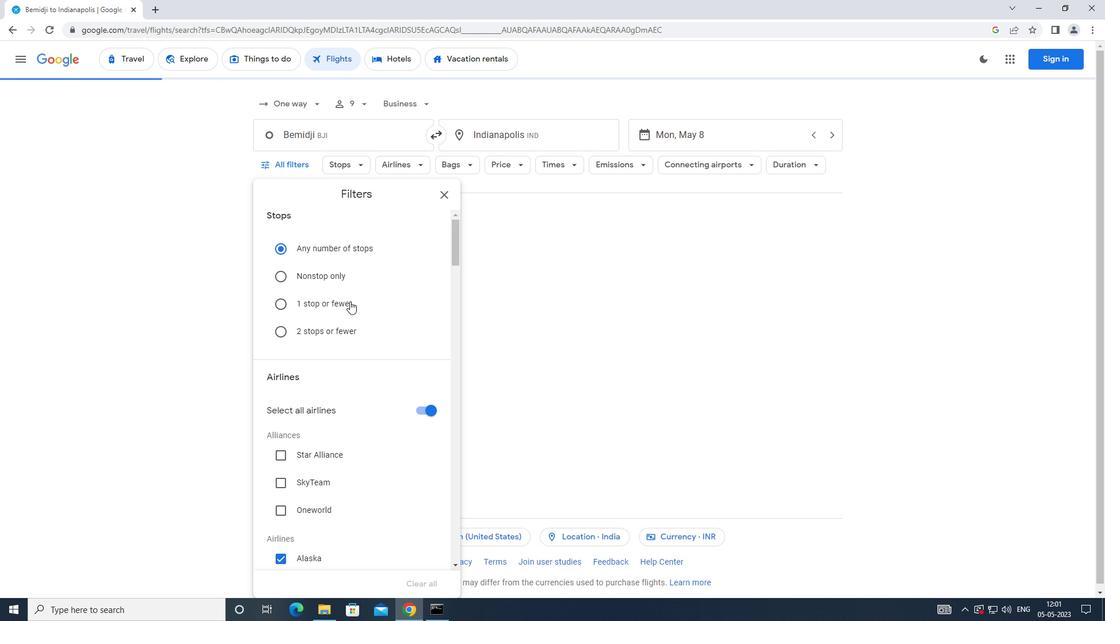
Action: Mouse moved to (422, 293)
Screenshot: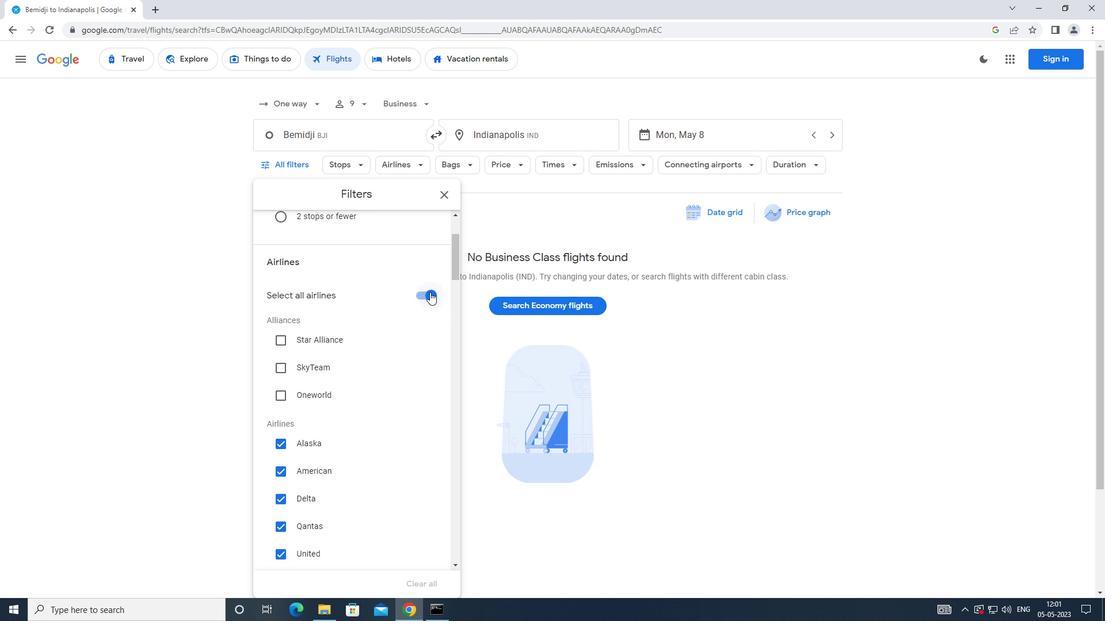 
Action: Mouse pressed left at (422, 293)
Screenshot: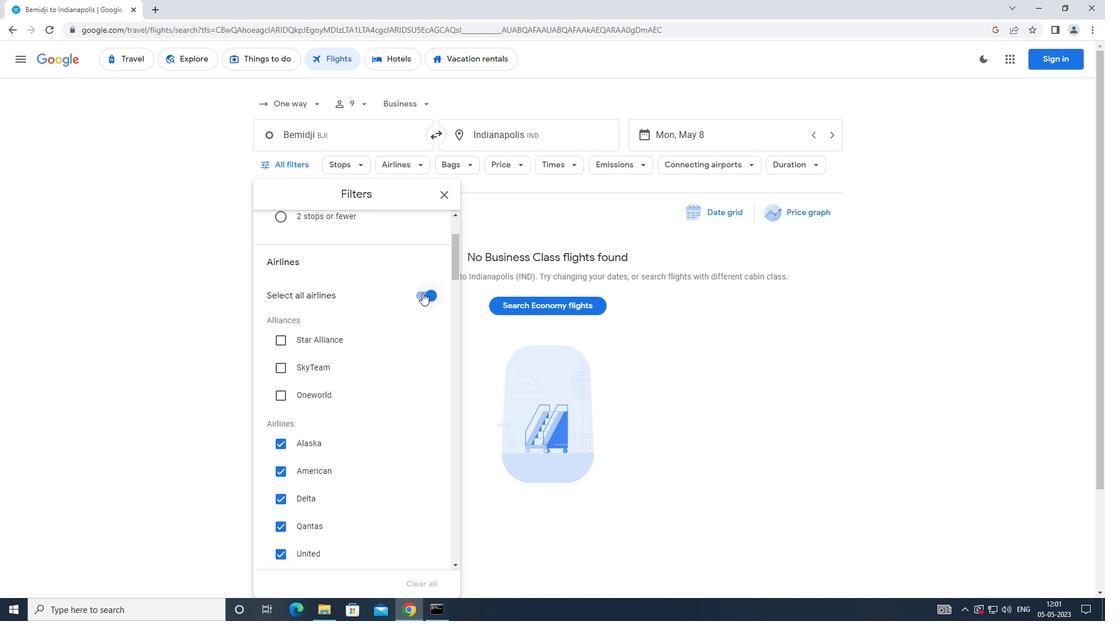 
Action: Mouse moved to (407, 302)
Screenshot: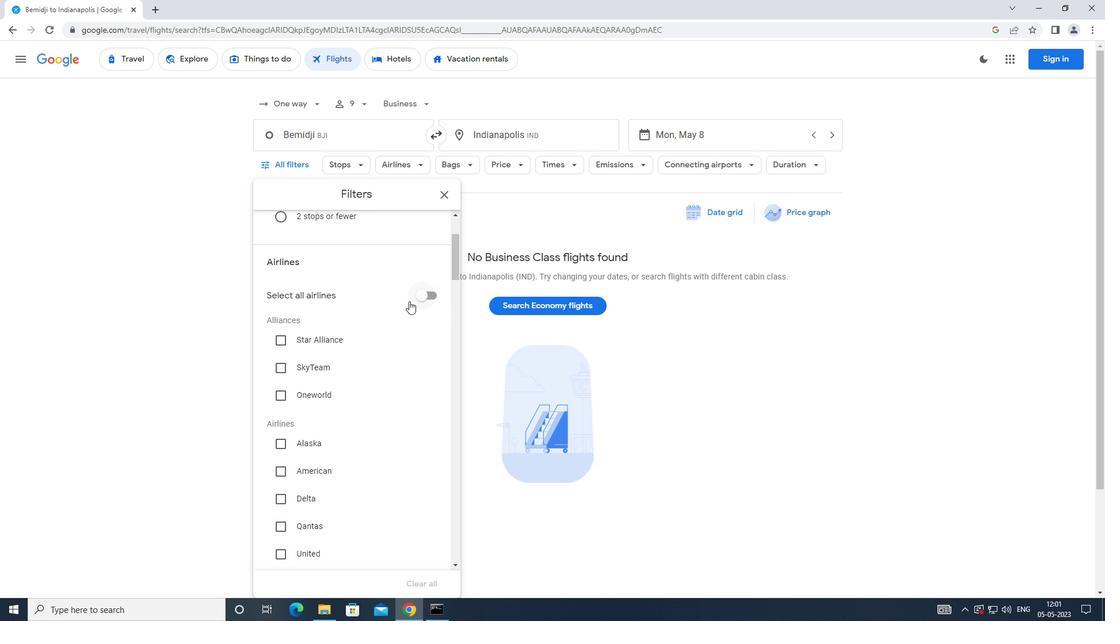 
Action: Mouse scrolled (407, 301) with delta (0, 0)
Screenshot: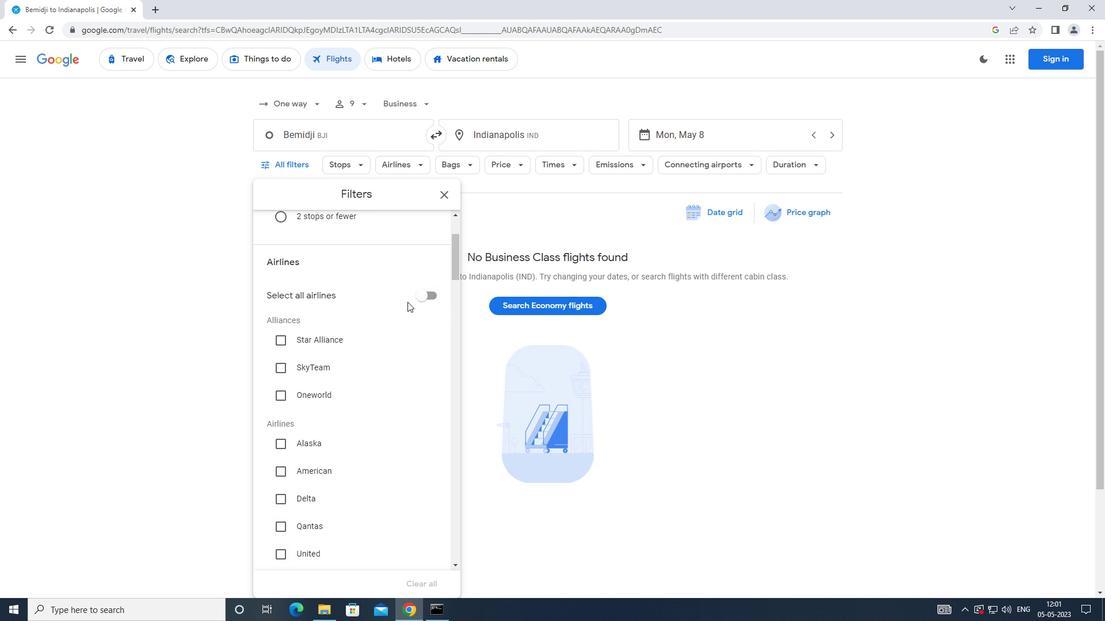 
Action: Mouse scrolled (407, 301) with delta (0, 0)
Screenshot: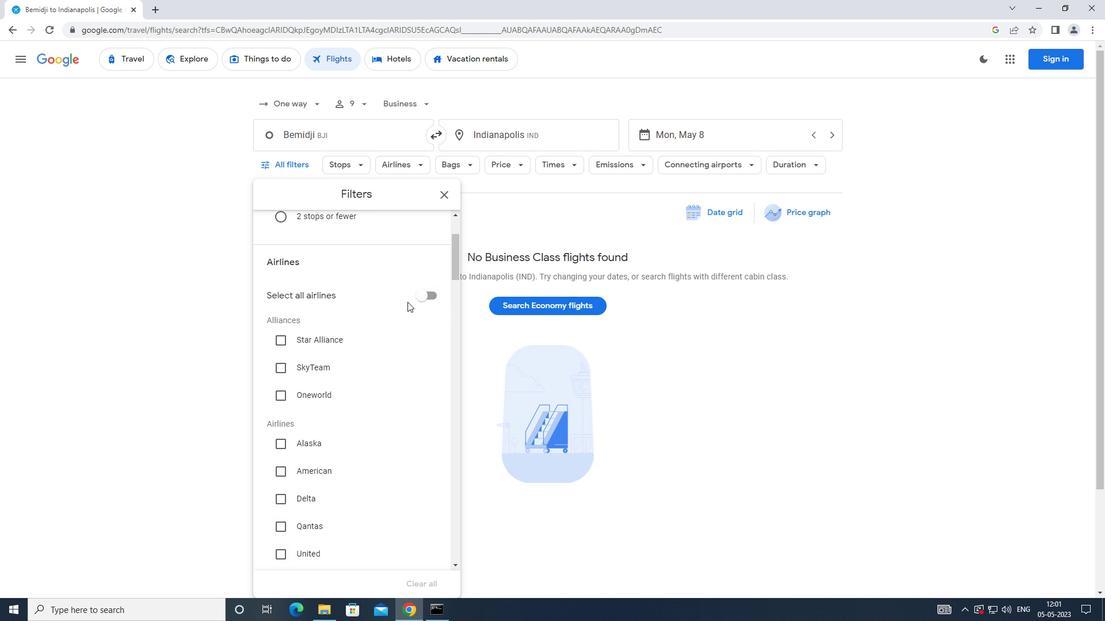 
Action: Mouse moved to (407, 302)
Screenshot: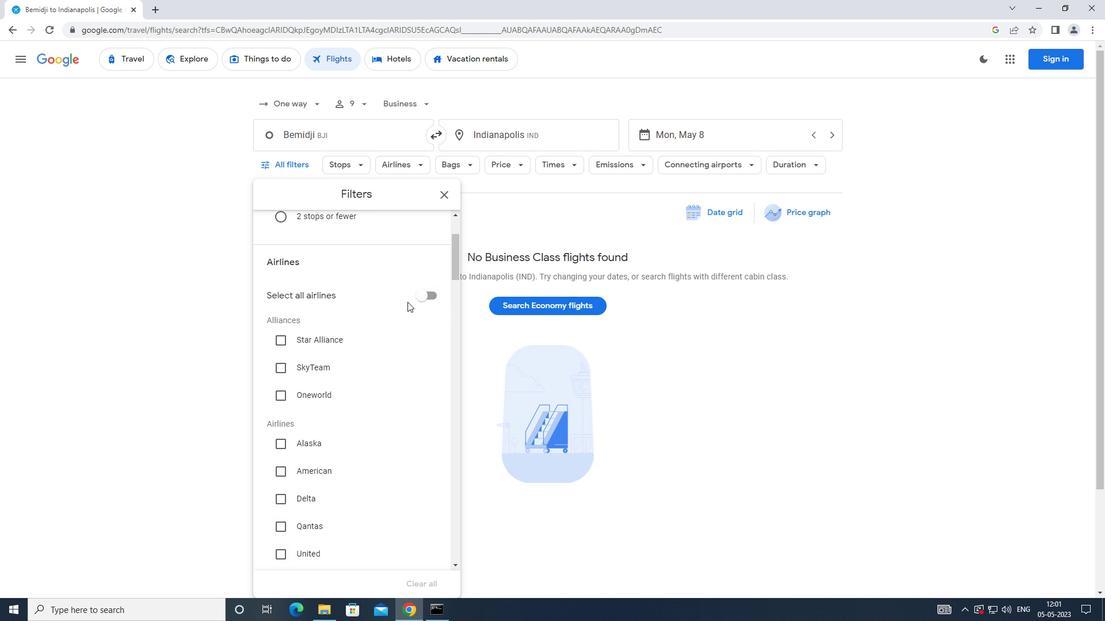 
Action: Mouse scrolled (407, 301) with delta (0, 0)
Screenshot: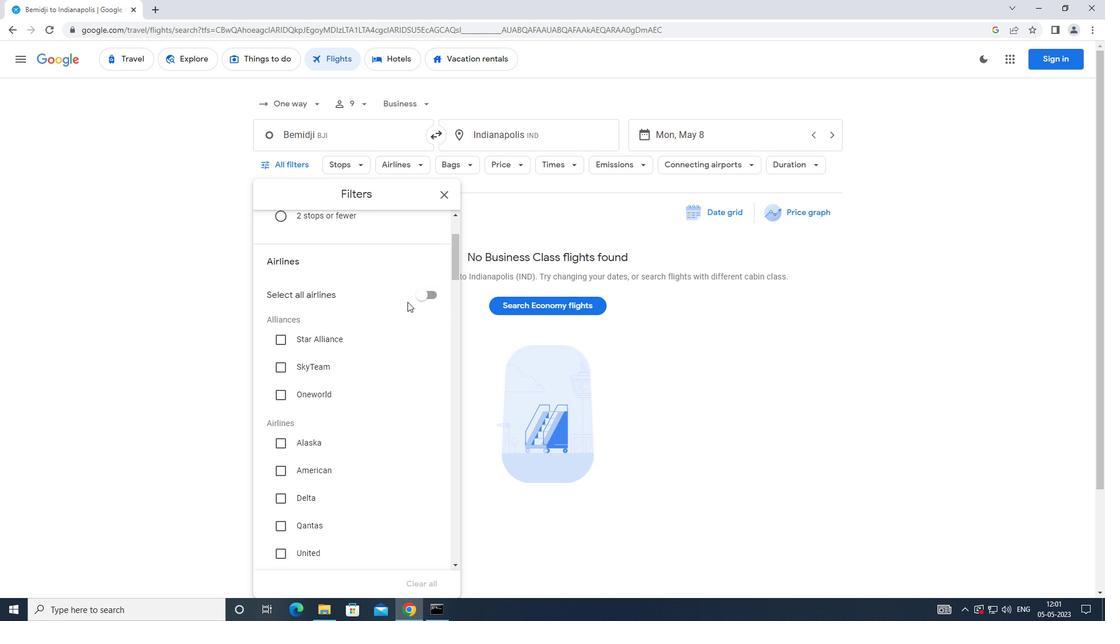 
Action: Mouse moved to (283, 381)
Screenshot: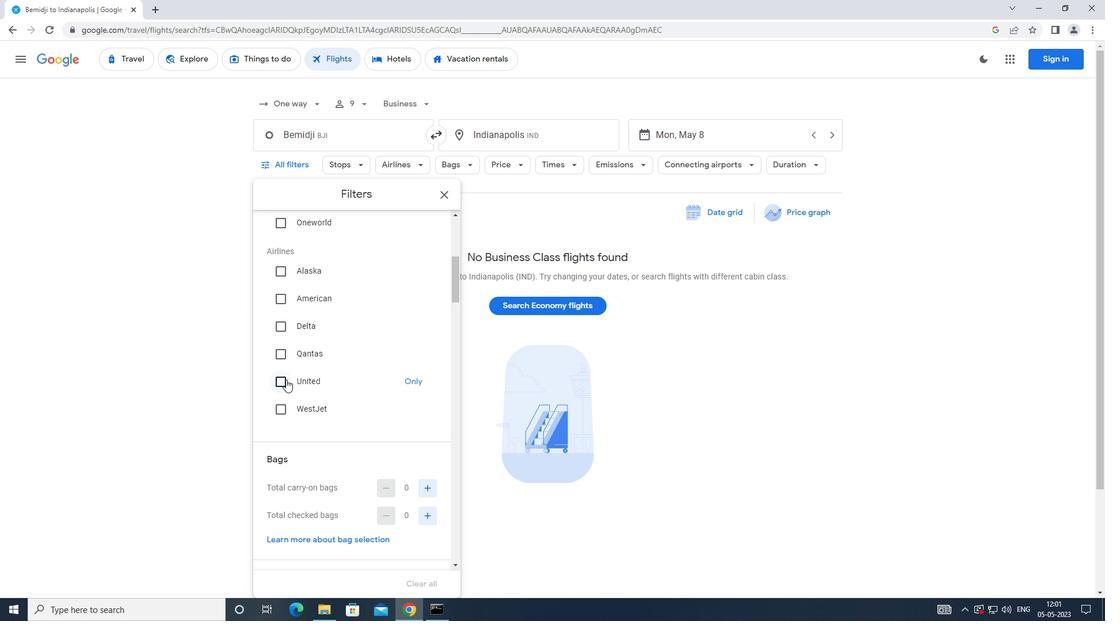 
Action: Mouse pressed left at (283, 381)
Screenshot: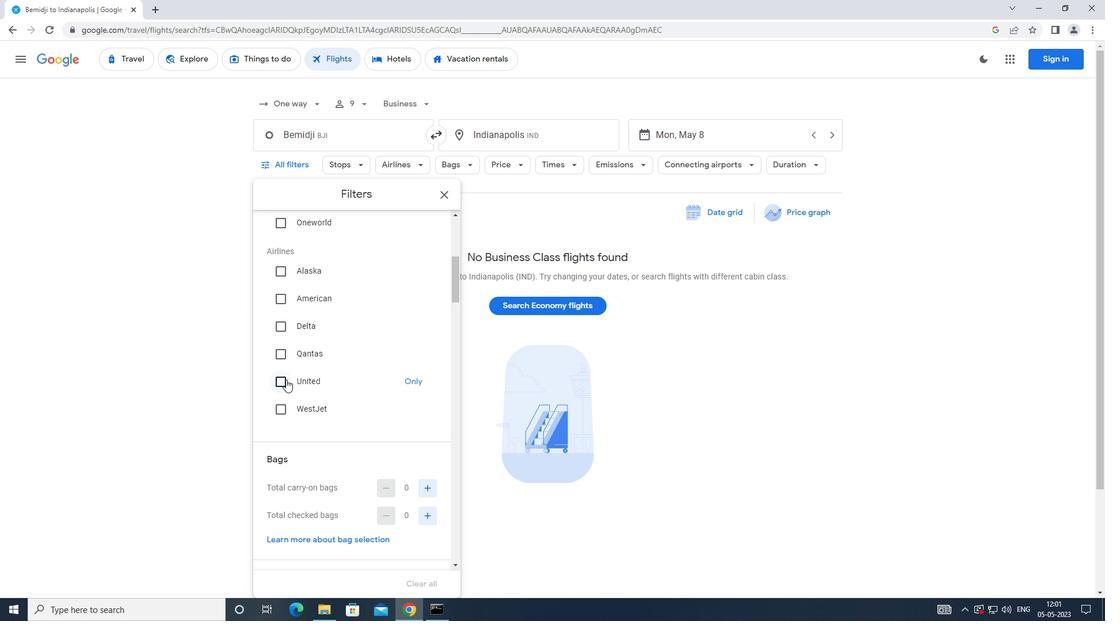 
Action: Mouse moved to (364, 348)
Screenshot: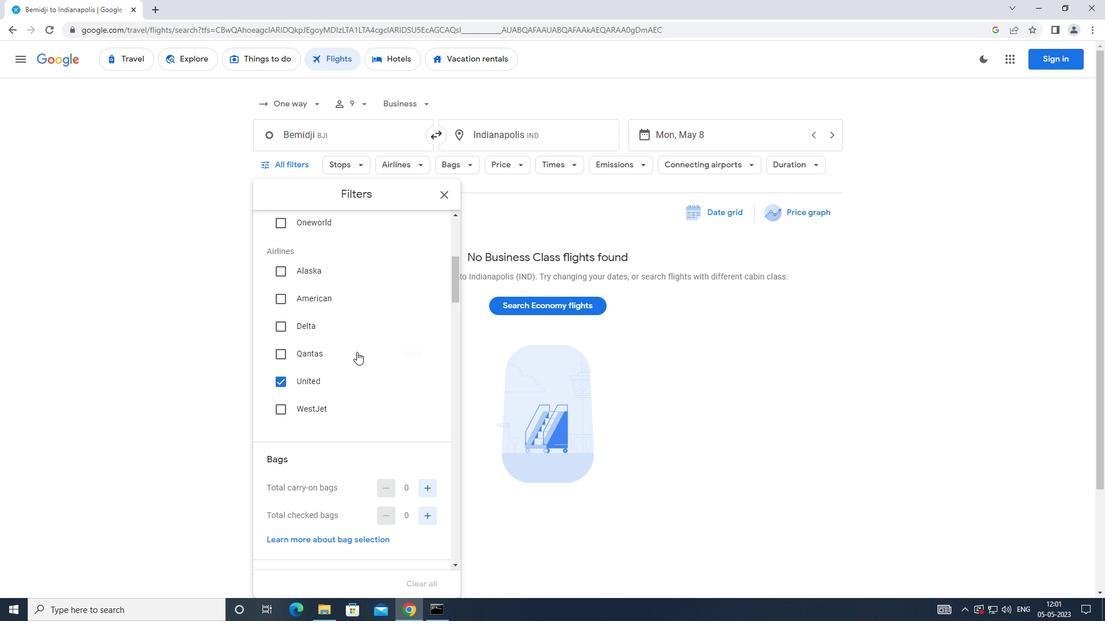 
Action: Mouse scrolled (364, 347) with delta (0, 0)
Screenshot: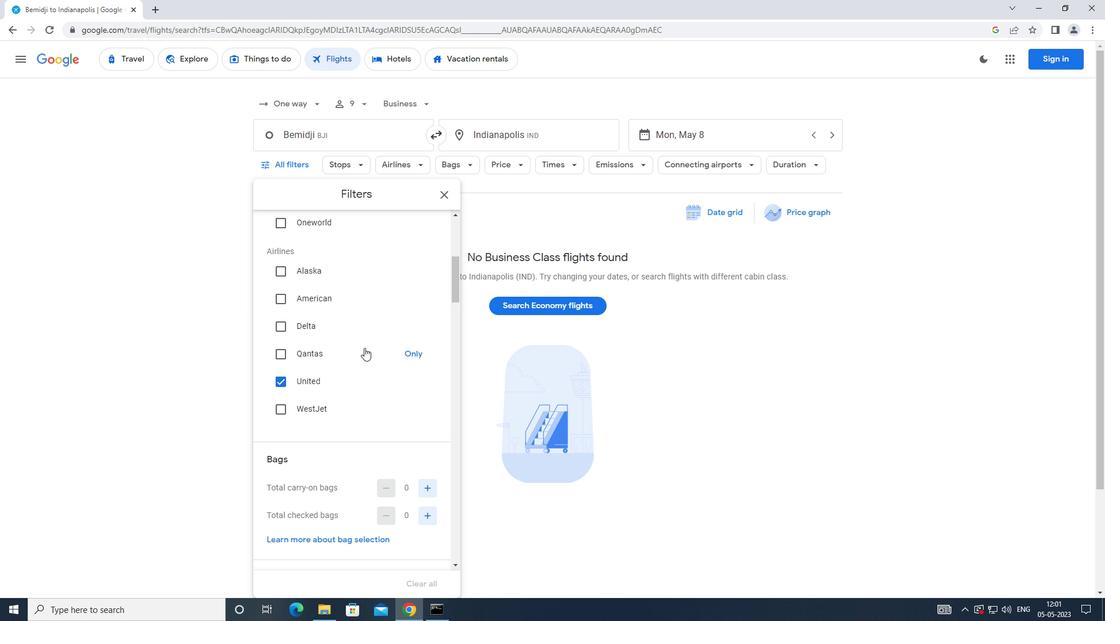 
Action: Mouse moved to (365, 347)
Screenshot: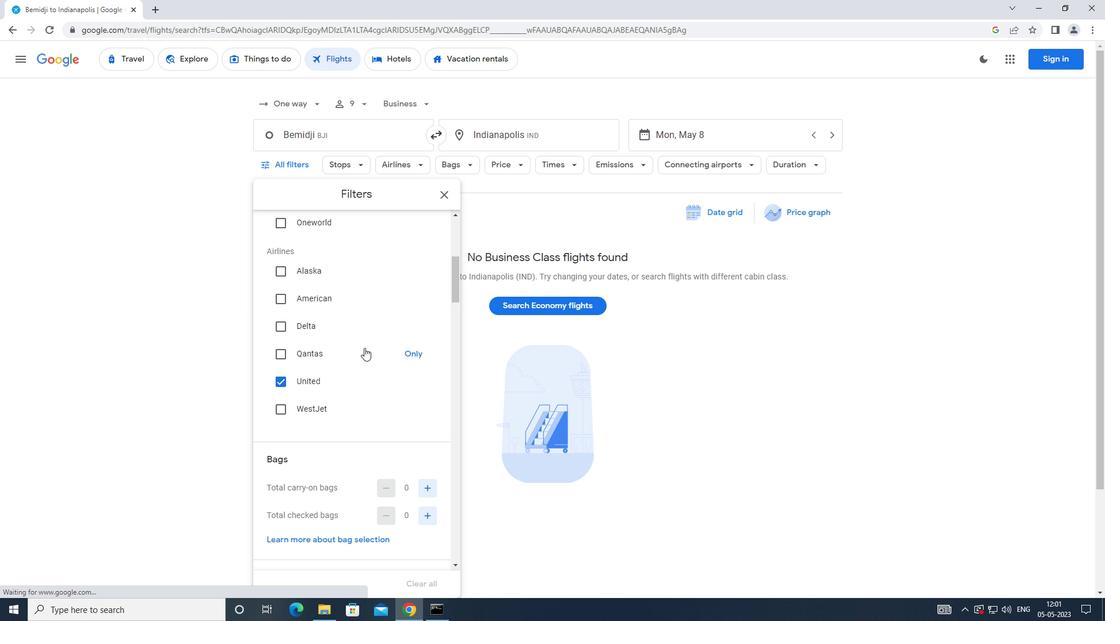 
Action: Mouse scrolled (365, 347) with delta (0, 0)
Screenshot: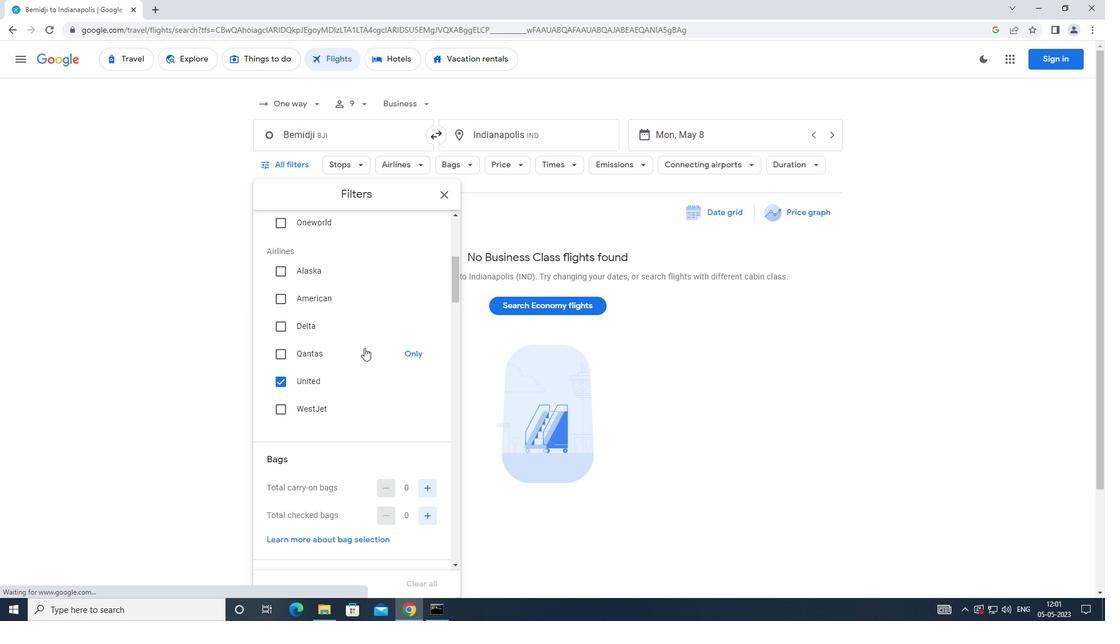 
Action: Mouse moved to (424, 372)
Screenshot: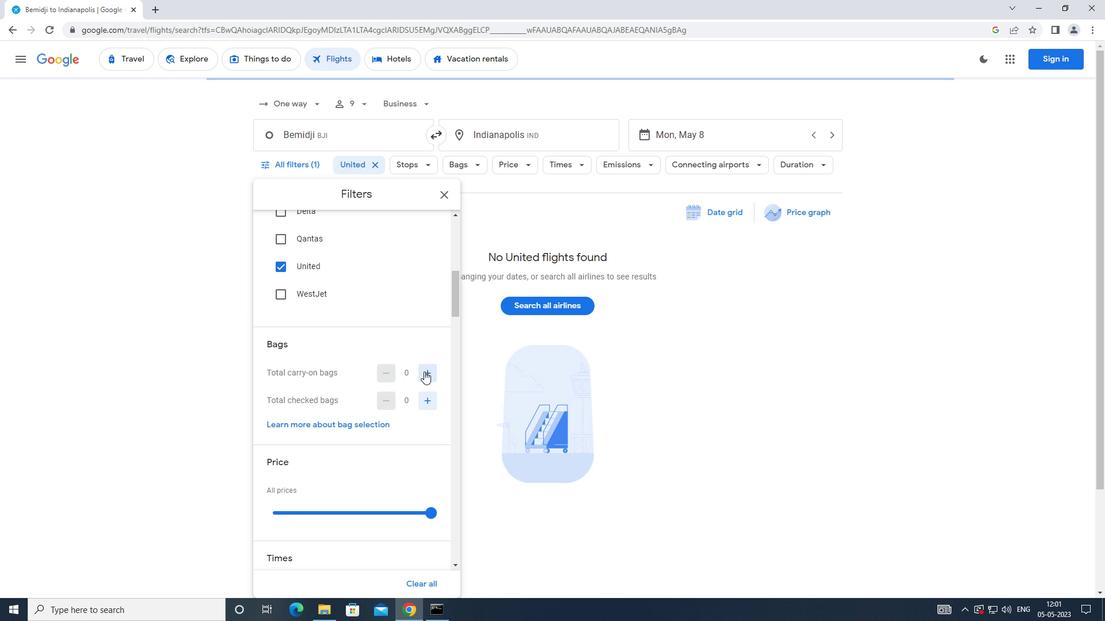 
Action: Mouse pressed left at (424, 372)
Screenshot: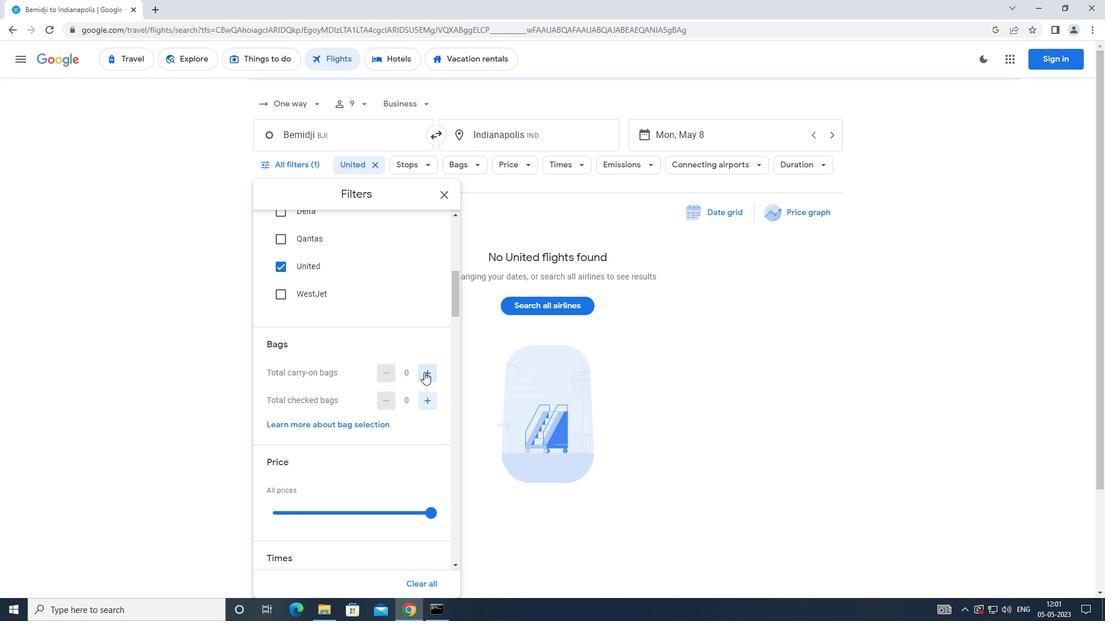 
Action: Mouse moved to (389, 342)
Screenshot: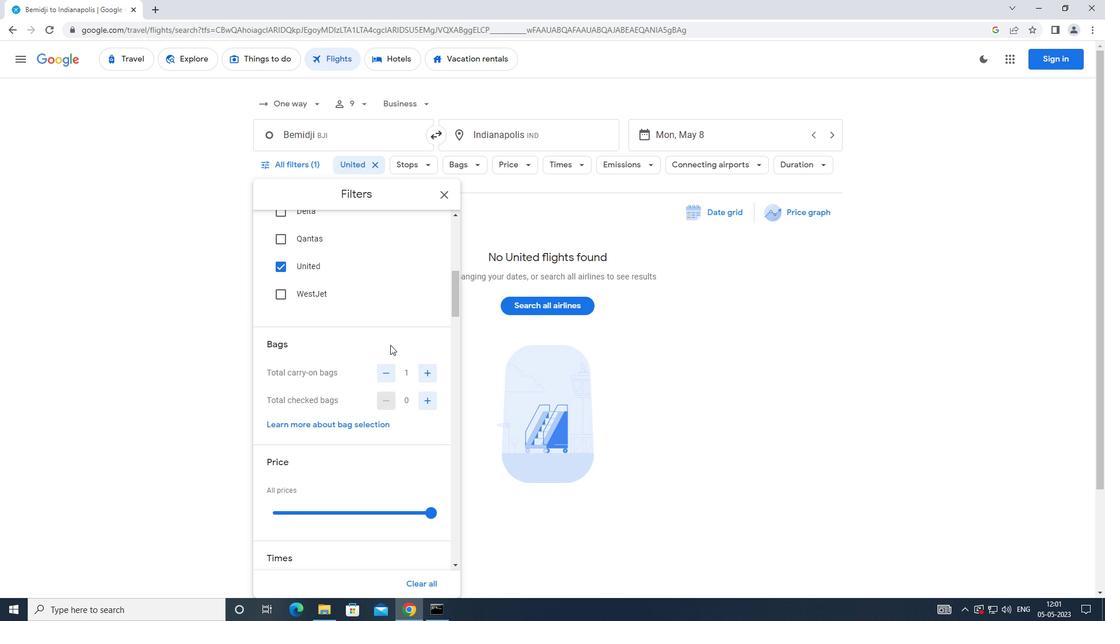 
Action: Mouse scrolled (389, 342) with delta (0, 0)
Screenshot: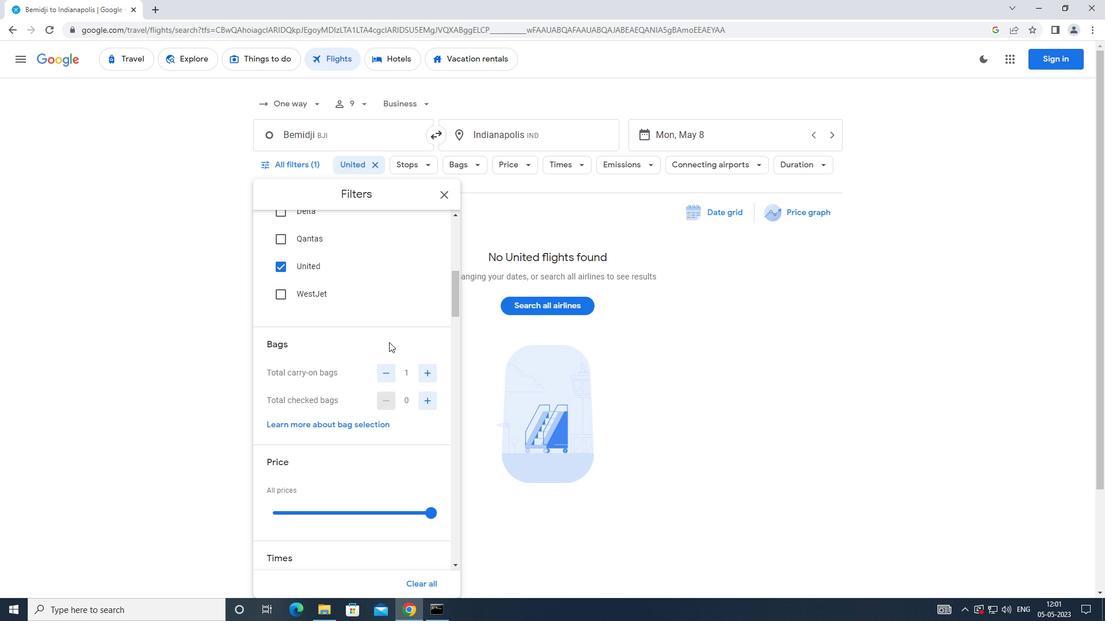 
Action: Mouse scrolled (389, 342) with delta (0, 0)
Screenshot: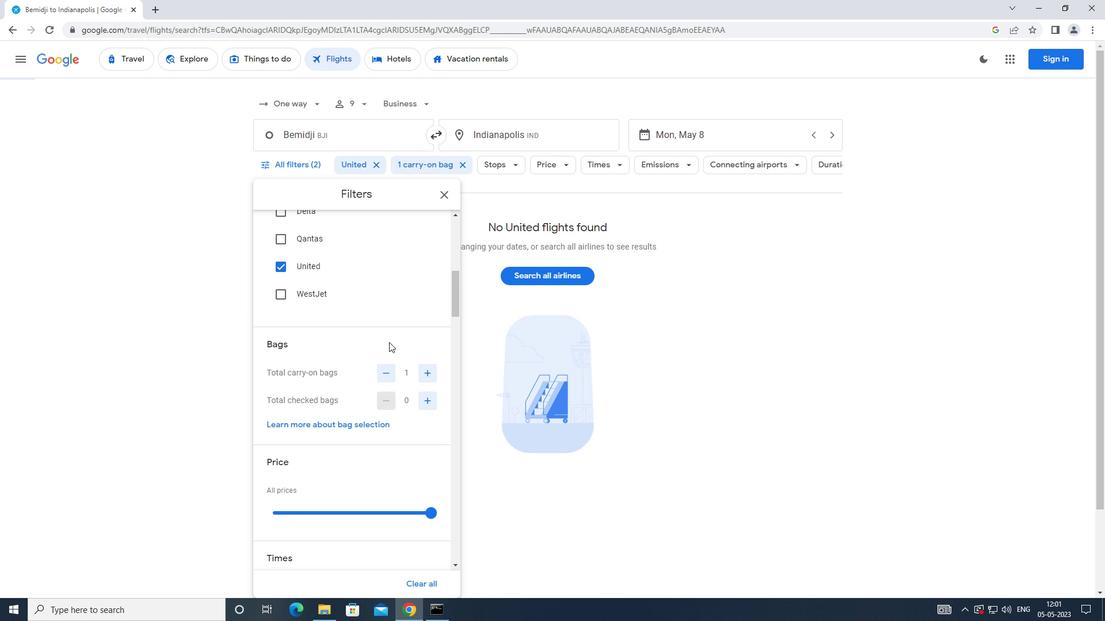 
Action: Mouse moved to (428, 398)
Screenshot: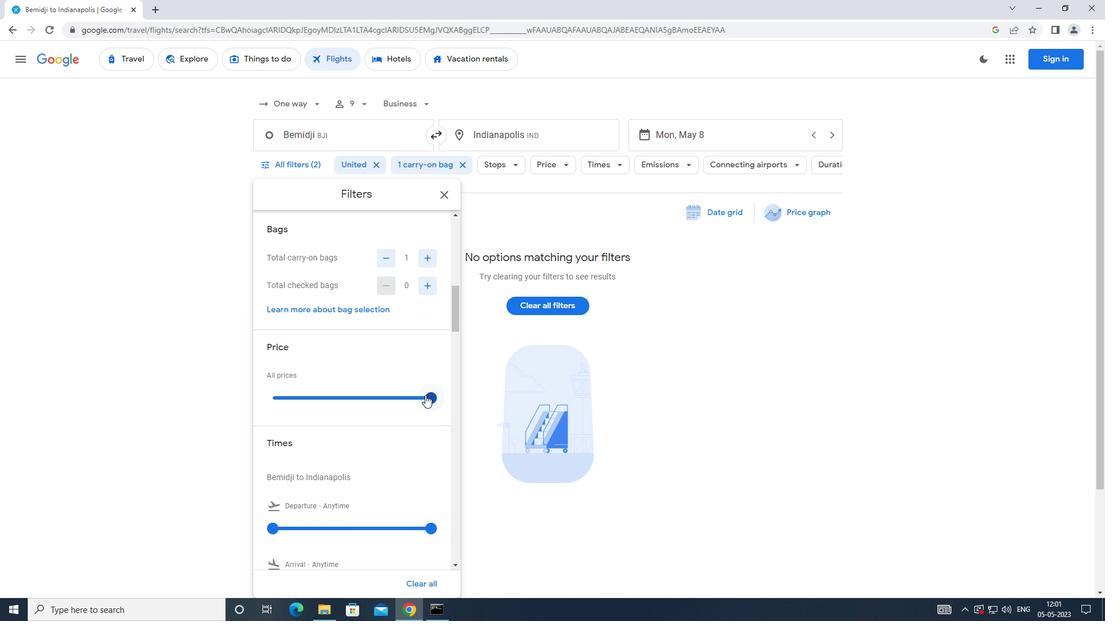 
Action: Mouse pressed left at (428, 398)
Screenshot: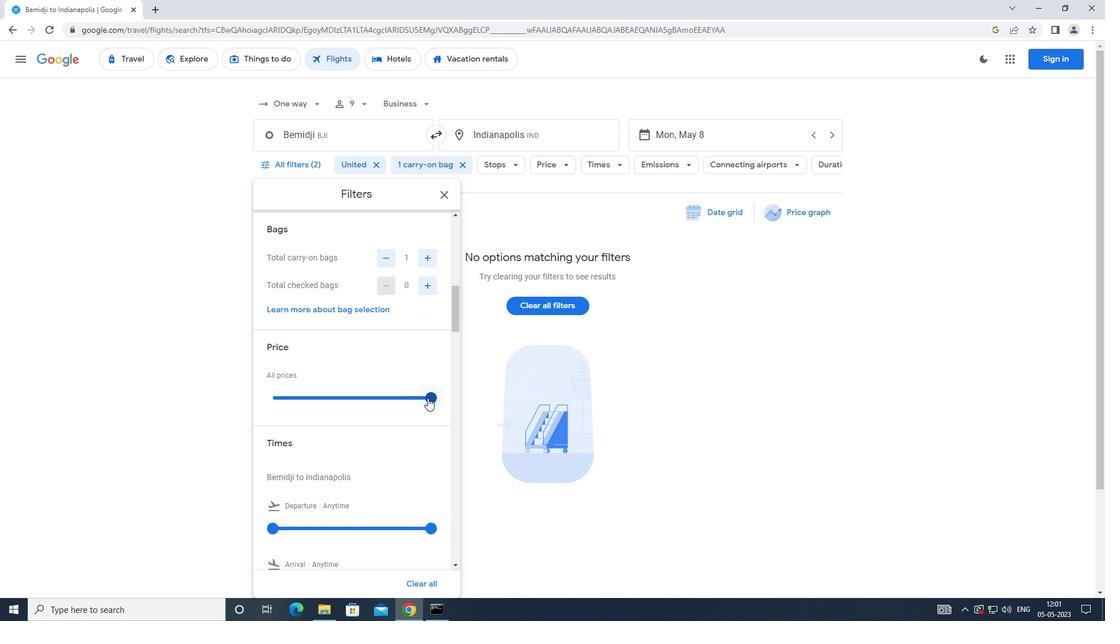 
Action: Mouse moved to (358, 357)
Screenshot: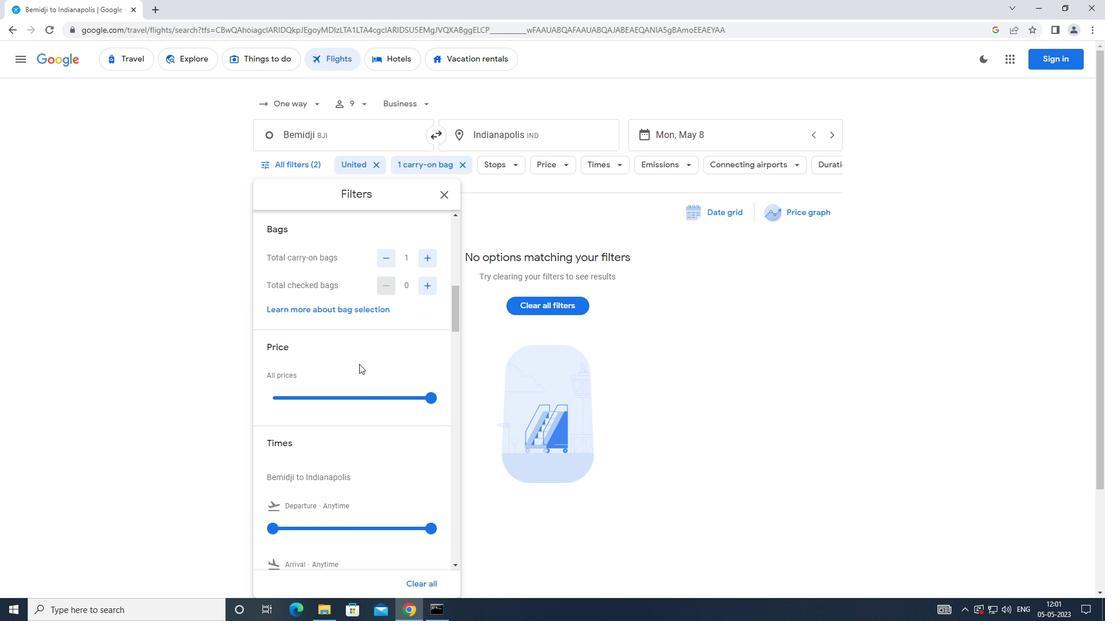 
Action: Mouse scrolled (358, 357) with delta (0, 0)
Screenshot: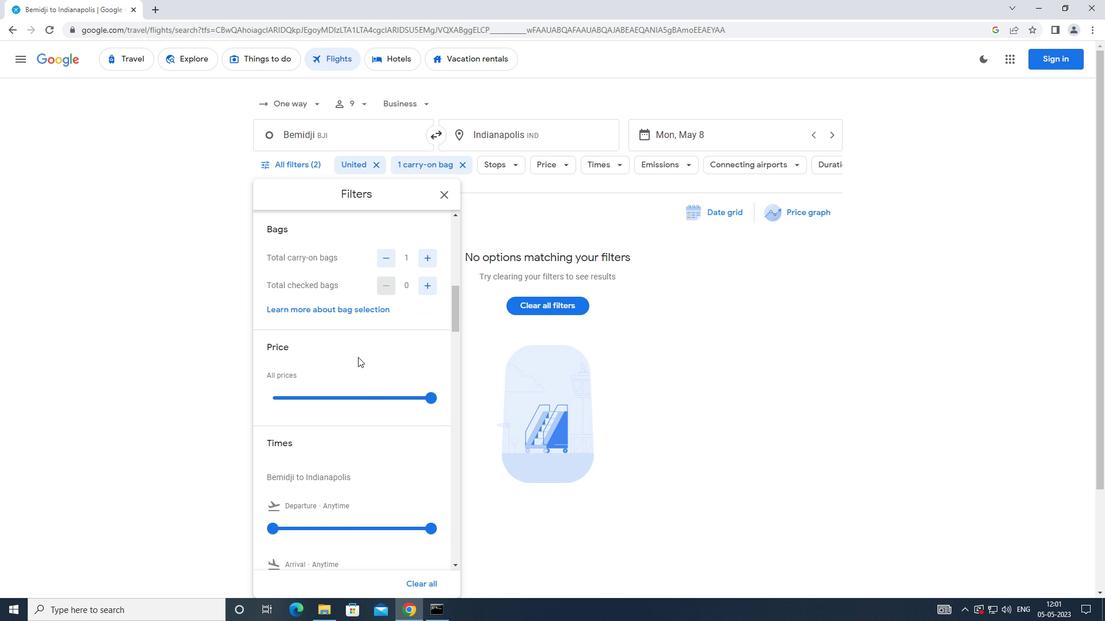 
Action: Mouse scrolled (358, 357) with delta (0, 0)
Screenshot: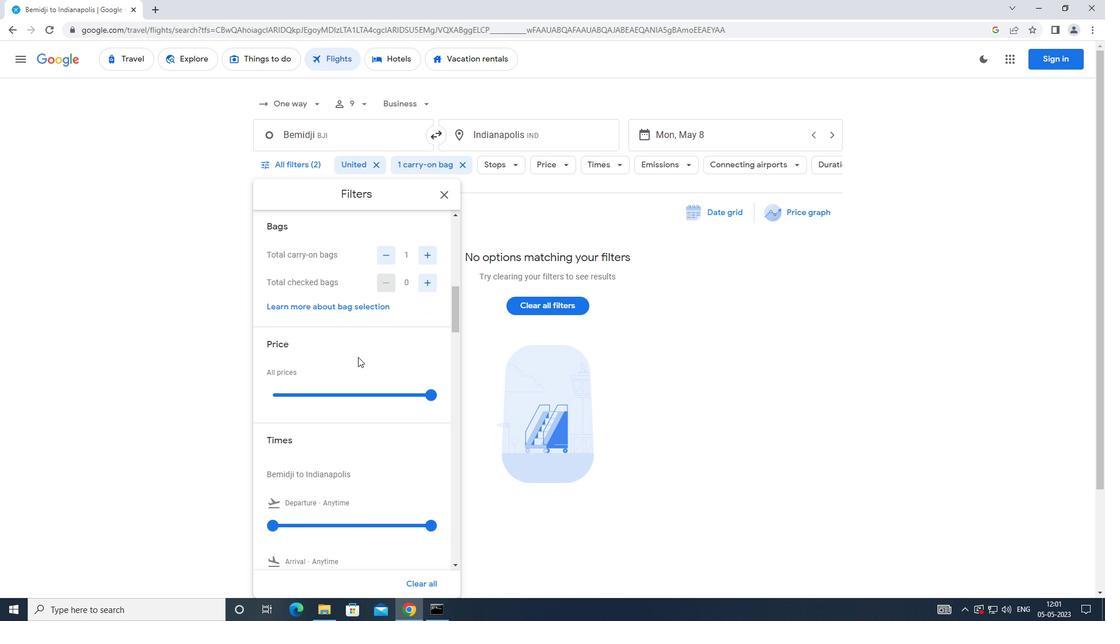
Action: Mouse moved to (277, 414)
Screenshot: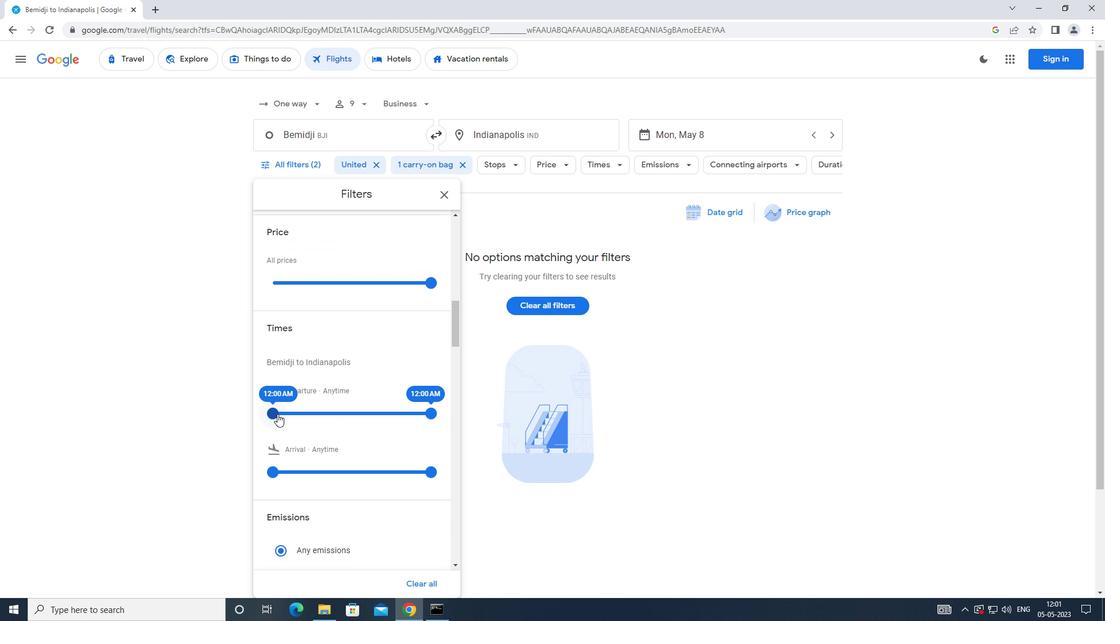 
Action: Mouse pressed left at (277, 414)
Screenshot: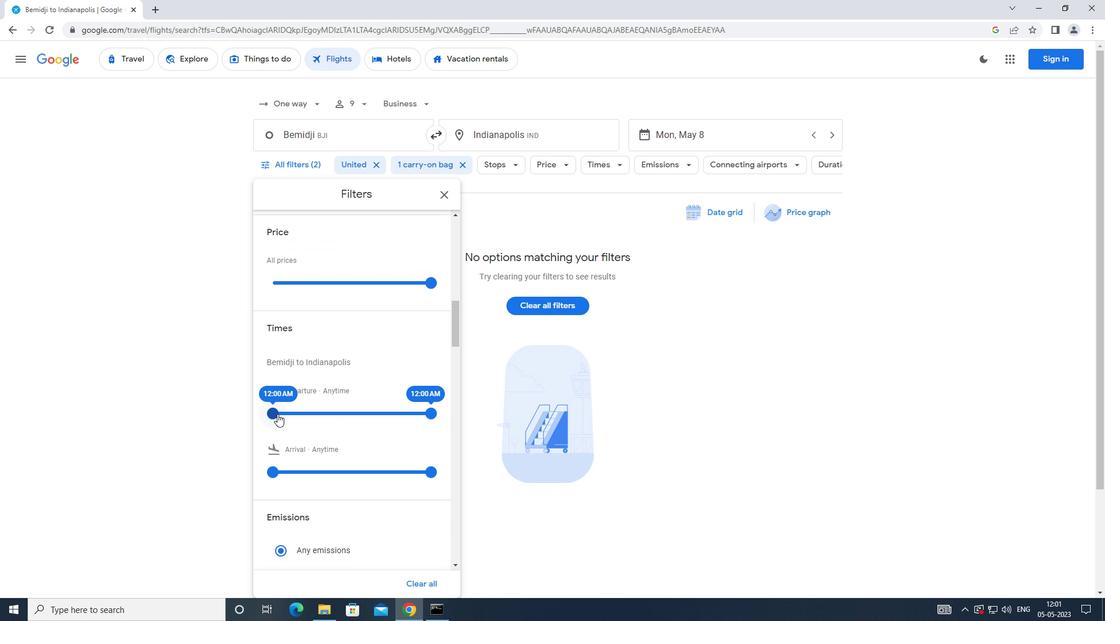 
Action: Mouse moved to (427, 411)
Screenshot: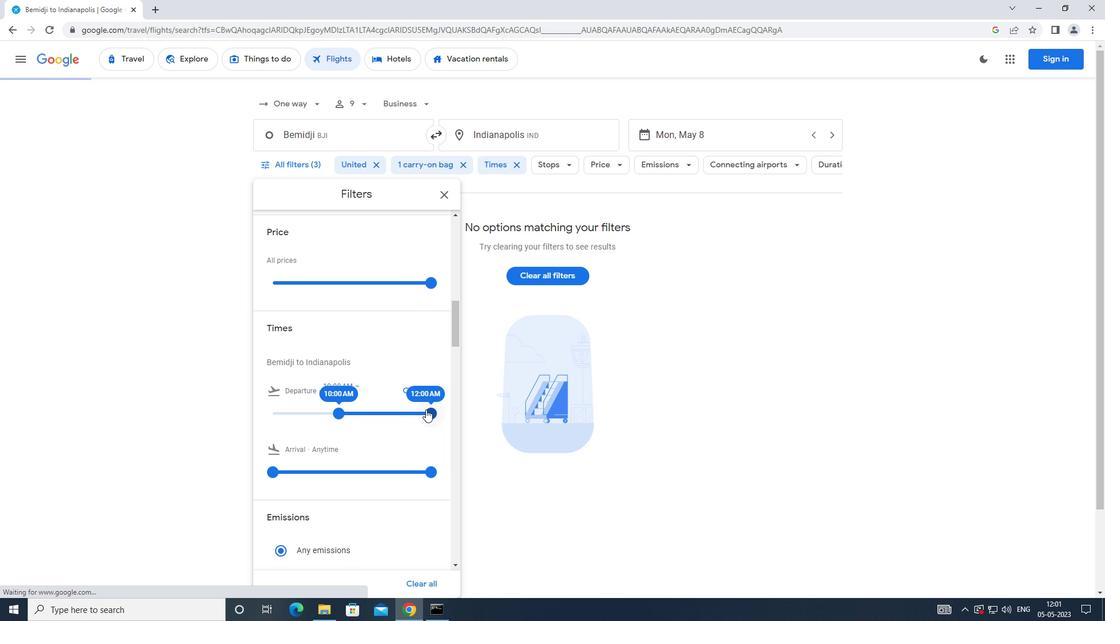
Action: Mouse pressed left at (427, 411)
Screenshot: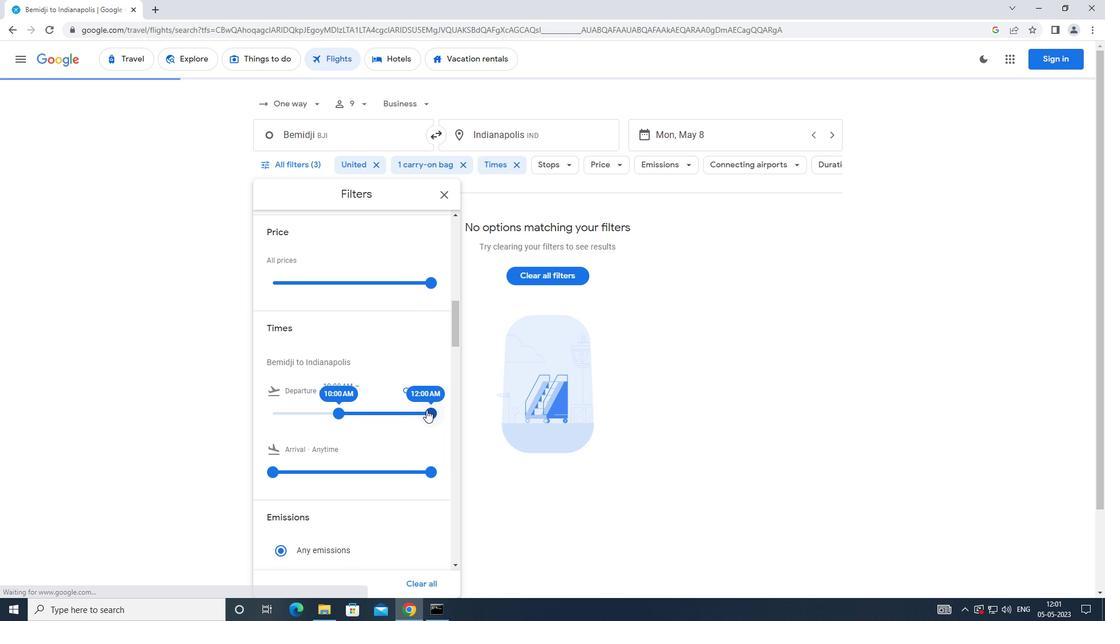 
Action: Mouse moved to (298, 414)
Screenshot: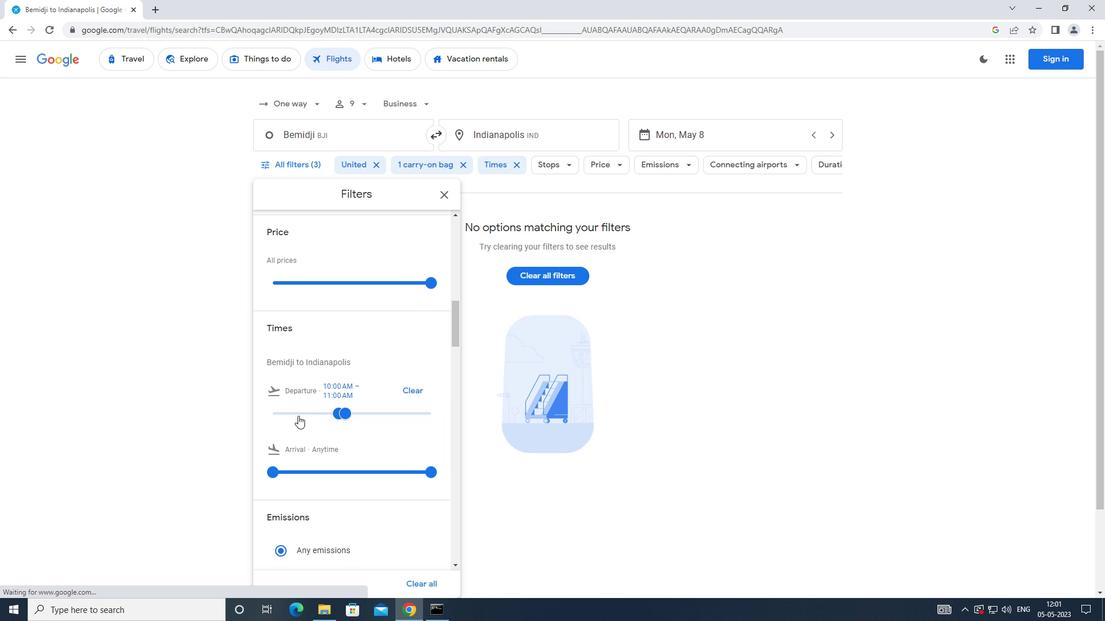 
